 Task: Assign vinnyoffice2@gmail.com as Assignee of Child Issue ChildIssue0000000059 of Issue Issue0000000030 in Backlog  in Scrum Project Project0000000006 in Jira. Assign vinnyoffice2@gmail.com as Assignee of Child Issue ChildIssue0000000060 of Issue Issue0000000030 in Backlog  in Scrum Project Project0000000006 in Jira. Assign Issue Issue0000000021 to Sprint Sprint0000000013 in Scrum Project Project0000000005 in Jira. Assign Issue Issue0000000022 to Sprint Sprint0000000013 in Scrum Project Project0000000005 in Jira. Assign Issue Issue0000000023 to Sprint Sprint0000000014 in Scrum Project Project0000000005 in Jira
Action: Mouse moved to (457, 588)
Screenshot: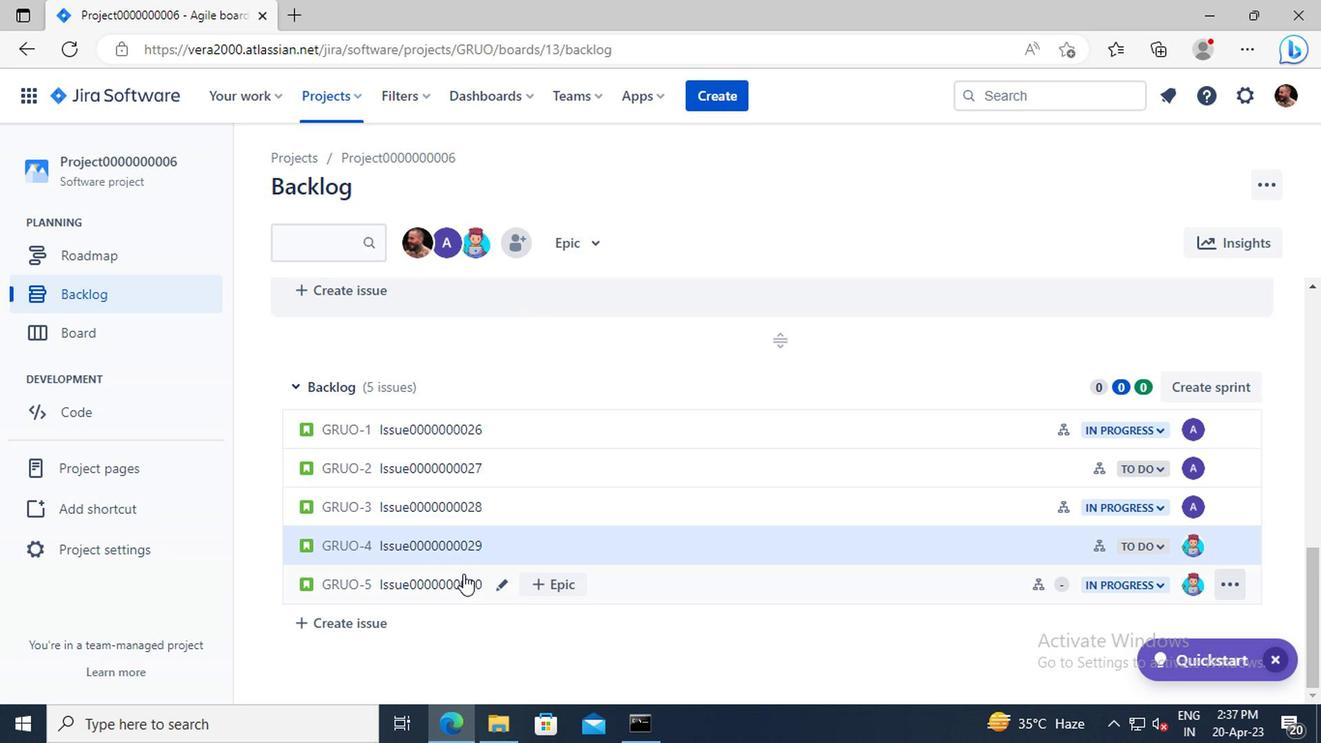 
Action: Mouse pressed left at (457, 588)
Screenshot: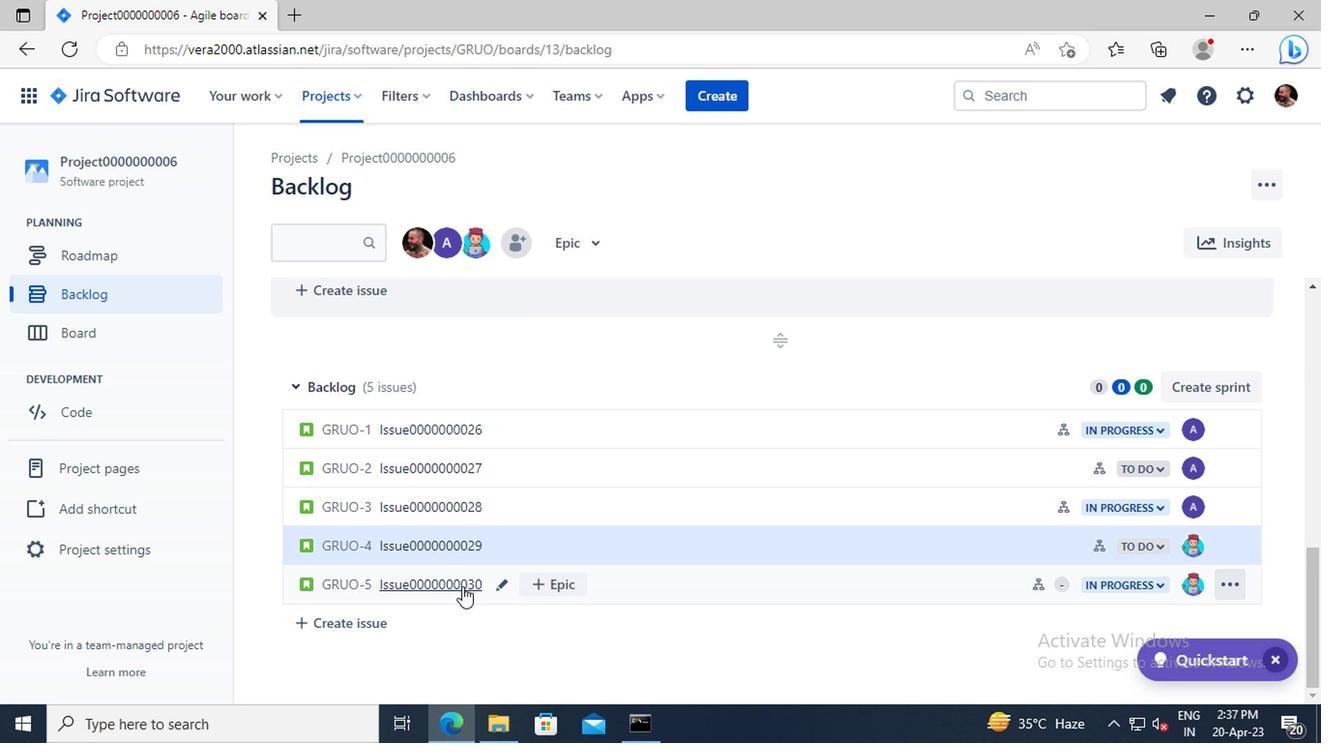 
Action: Mouse moved to (1113, 476)
Screenshot: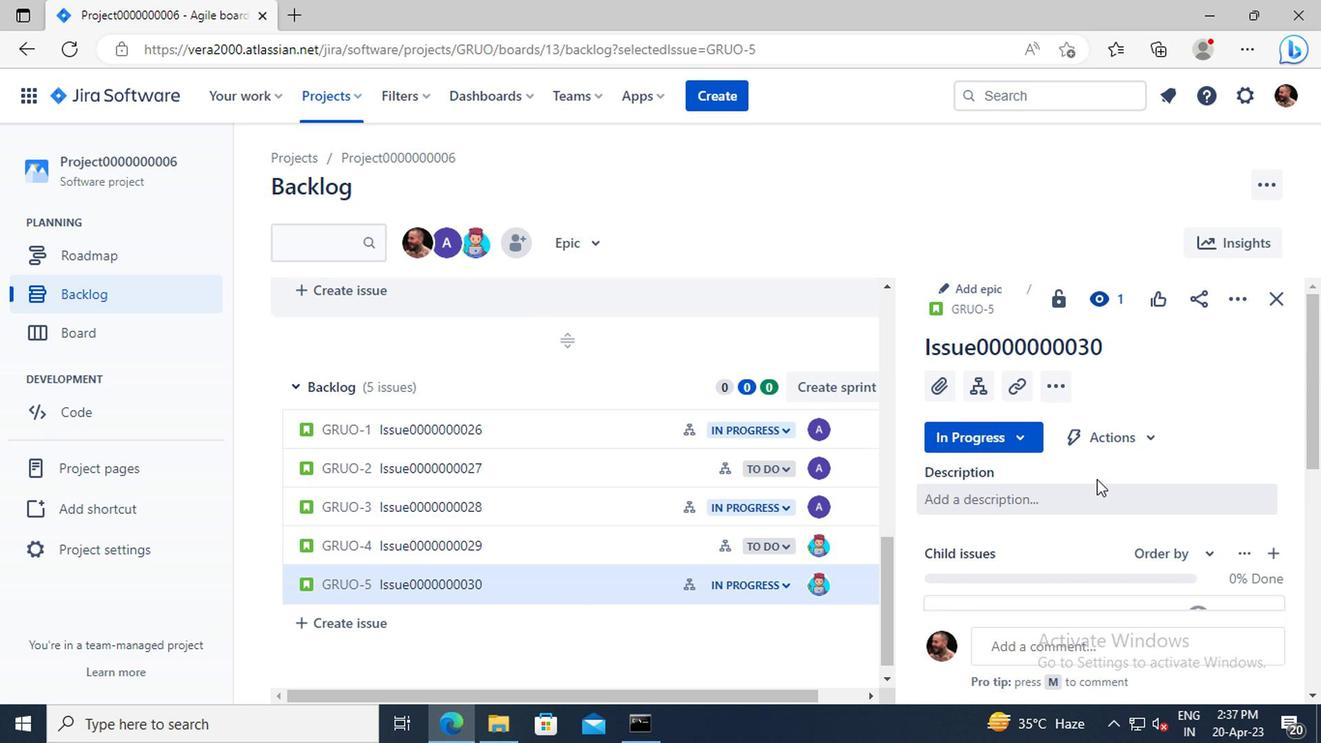 
Action: Mouse scrolled (1113, 475) with delta (0, 0)
Screenshot: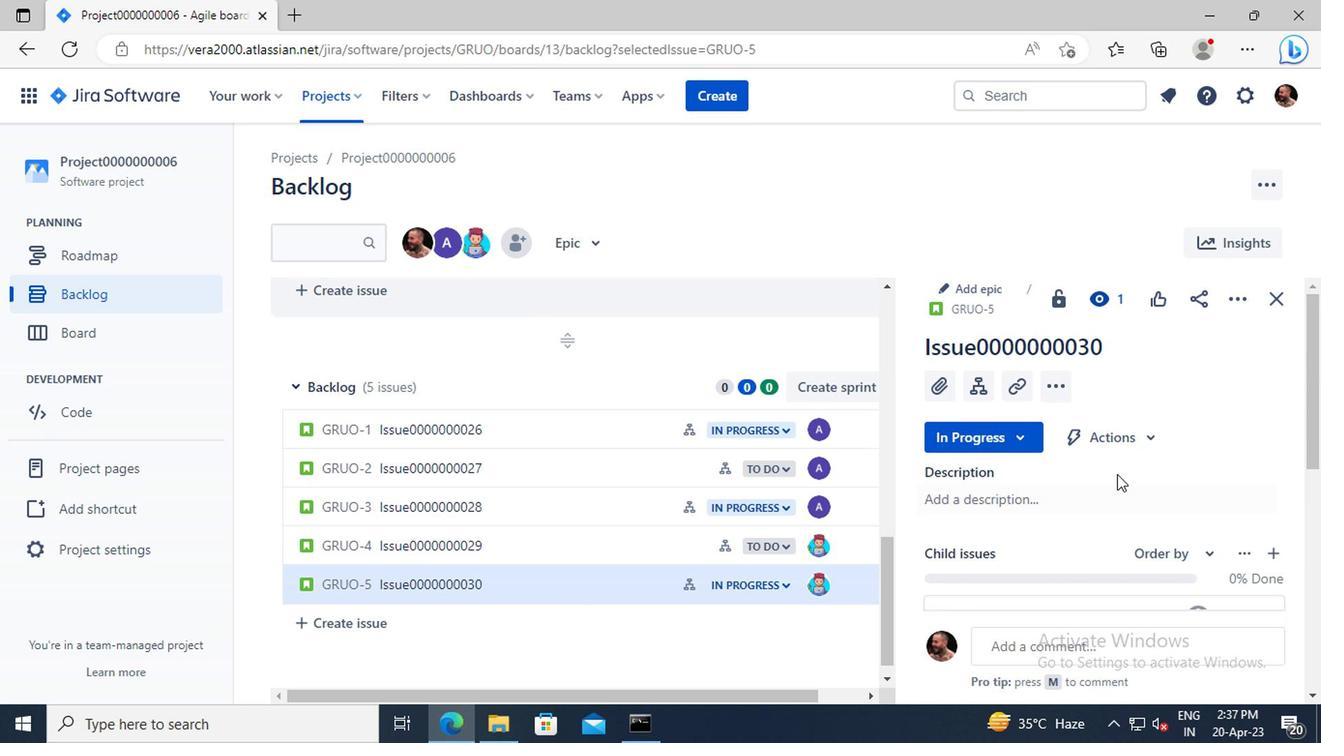 
Action: Mouse scrolled (1113, 475) with delta (0, 0)
Screenshot: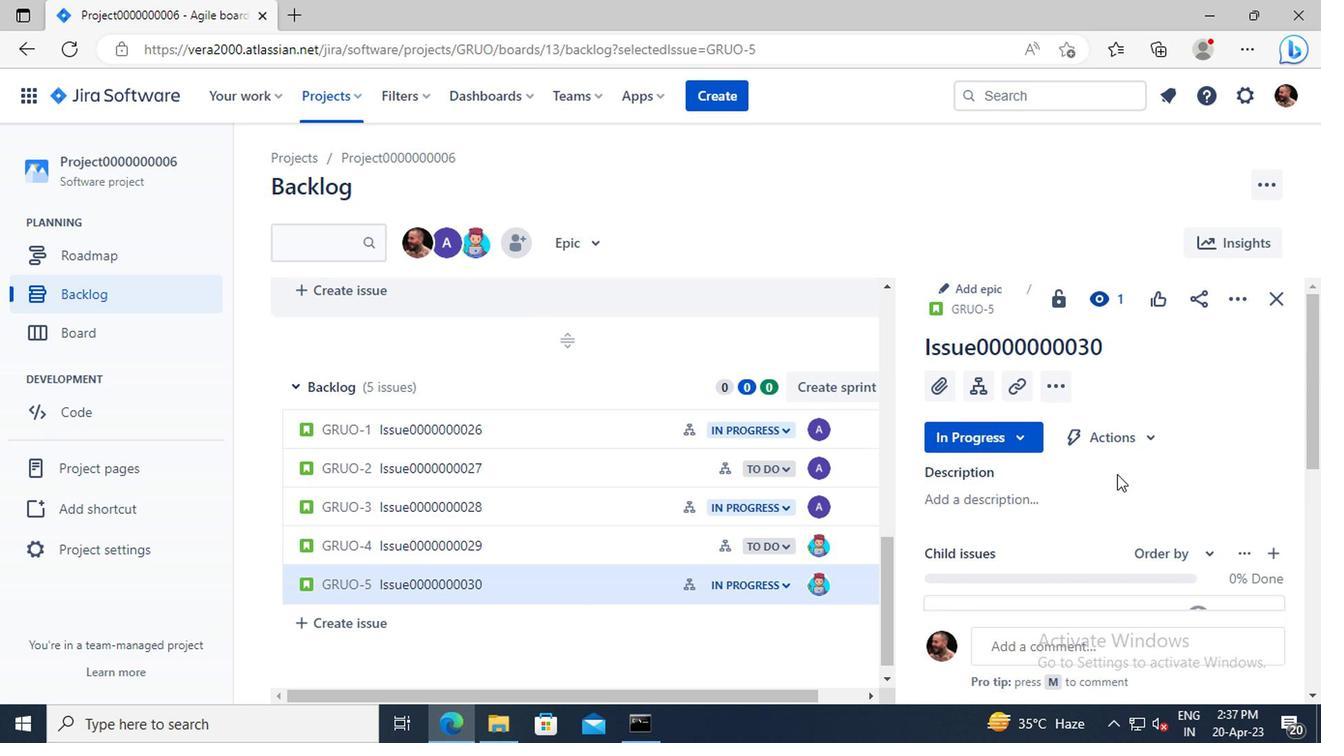 
Action: Mouse moved to (1189, 496)
Screenshot: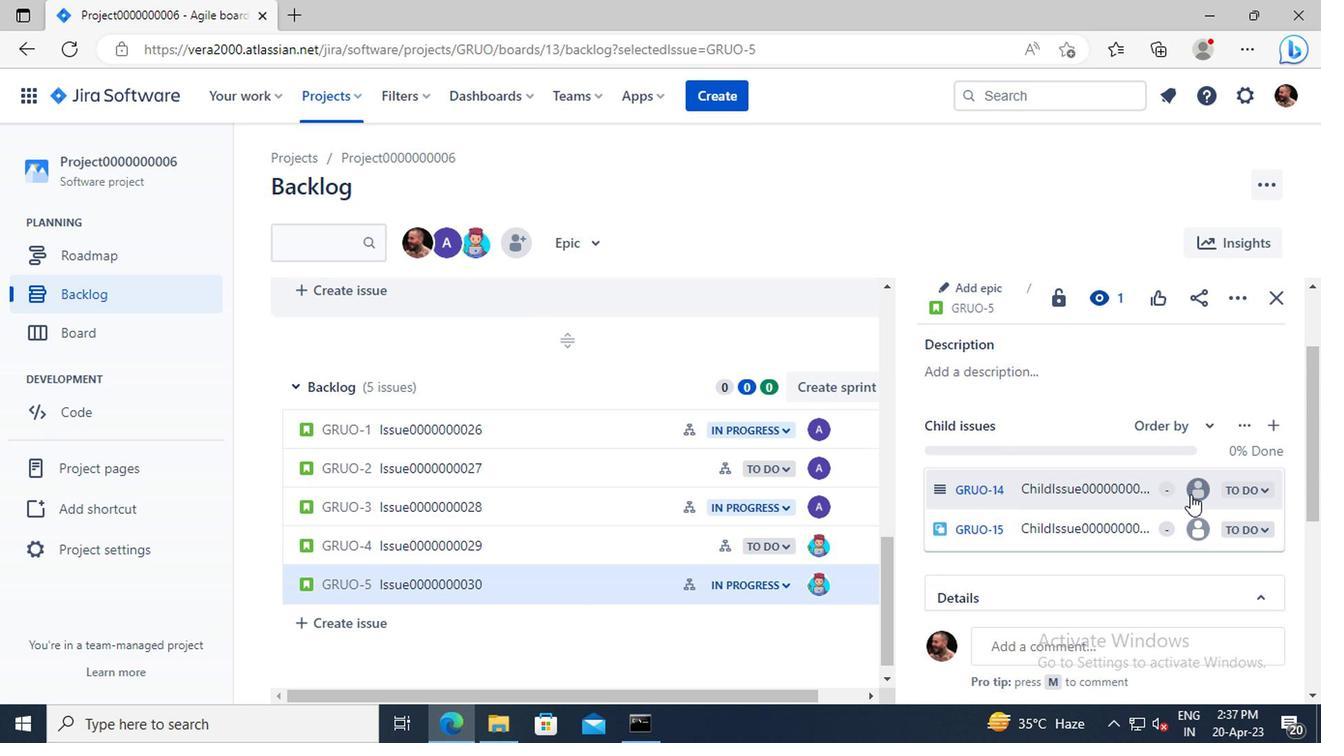 
Action: Mouse pressed left at (1189, 496)
Screenshot: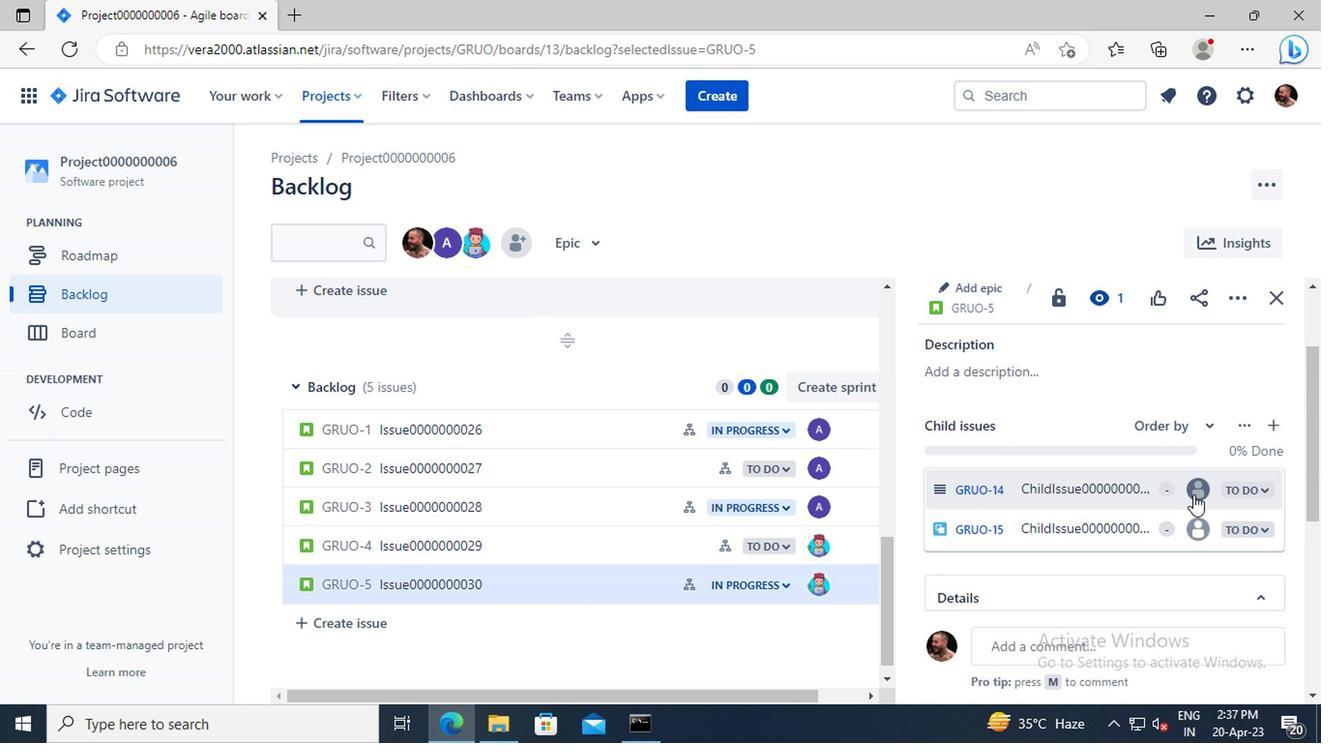 
Action: Mouse moved to (1187, 497)
Screenshot: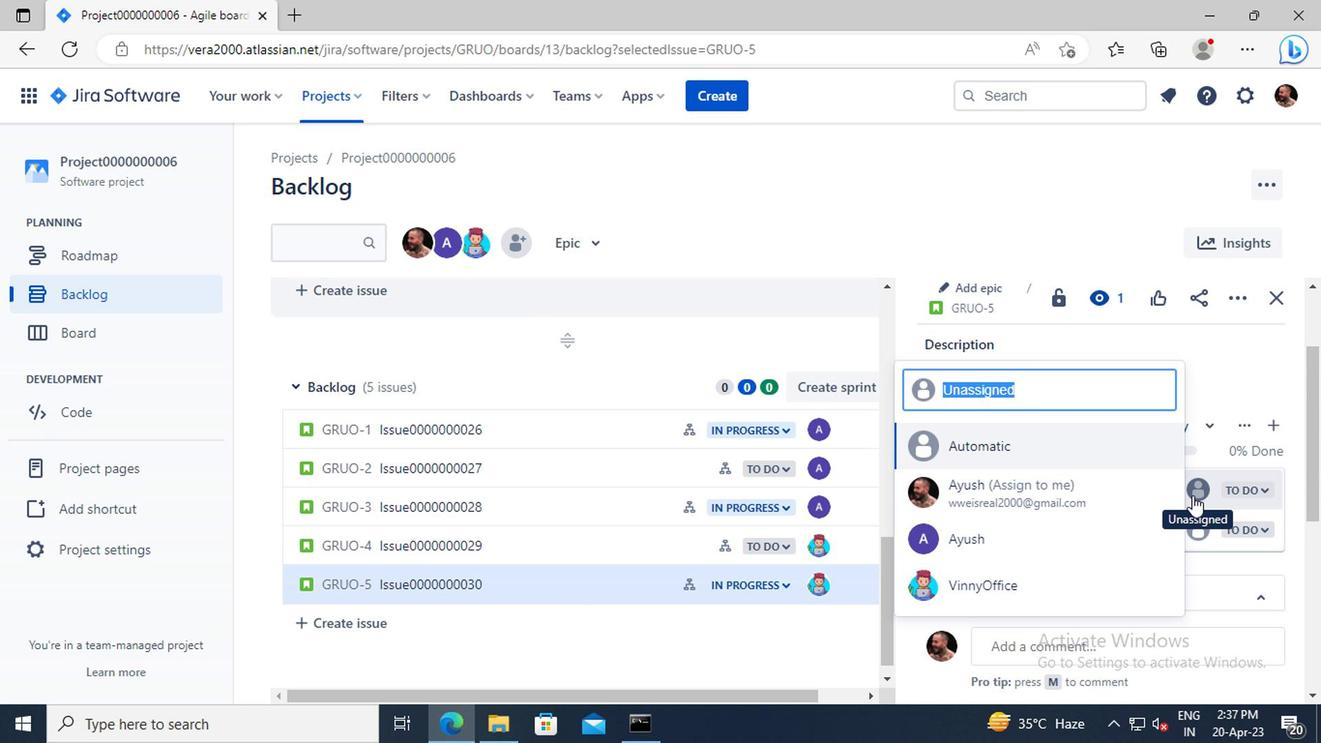 
Action: Key pressed v
Screenshot: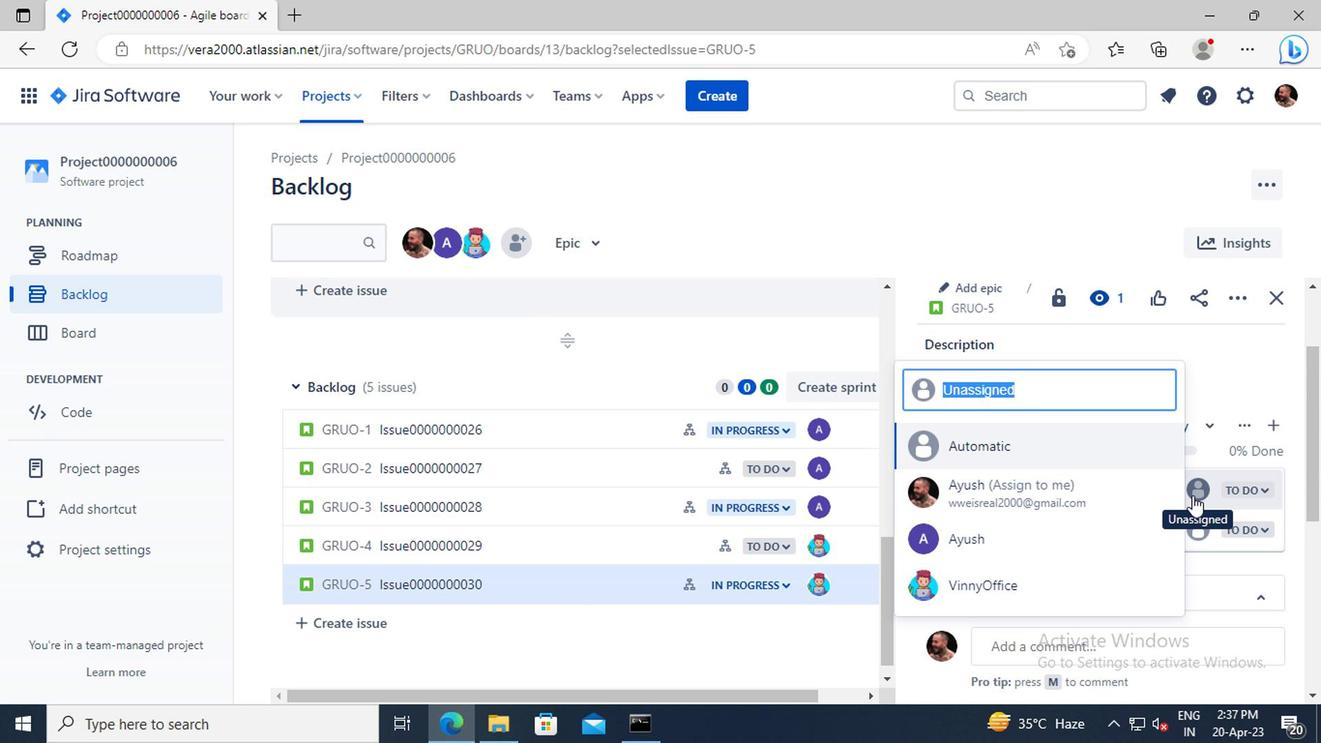 
Action: Mouse moved to (1186, 499)
Screenshot: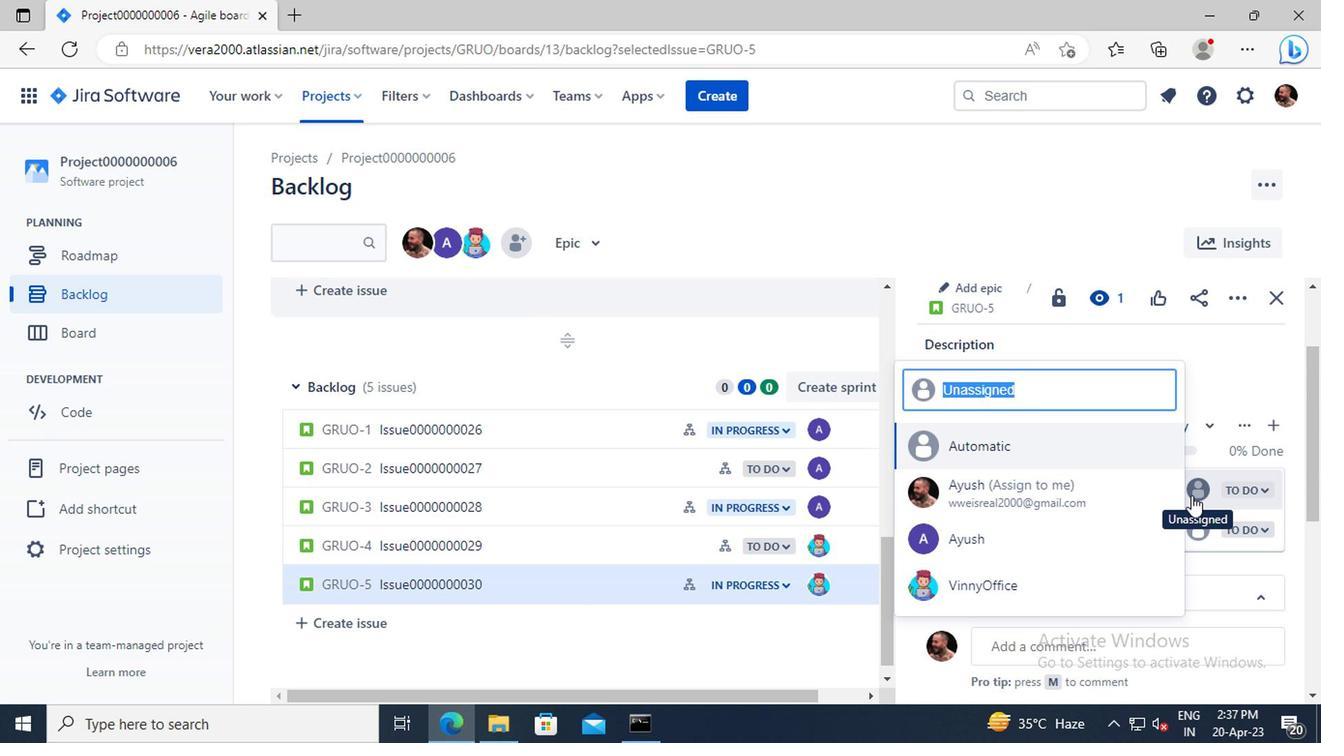 
Action: Key pressed i
Screenshot: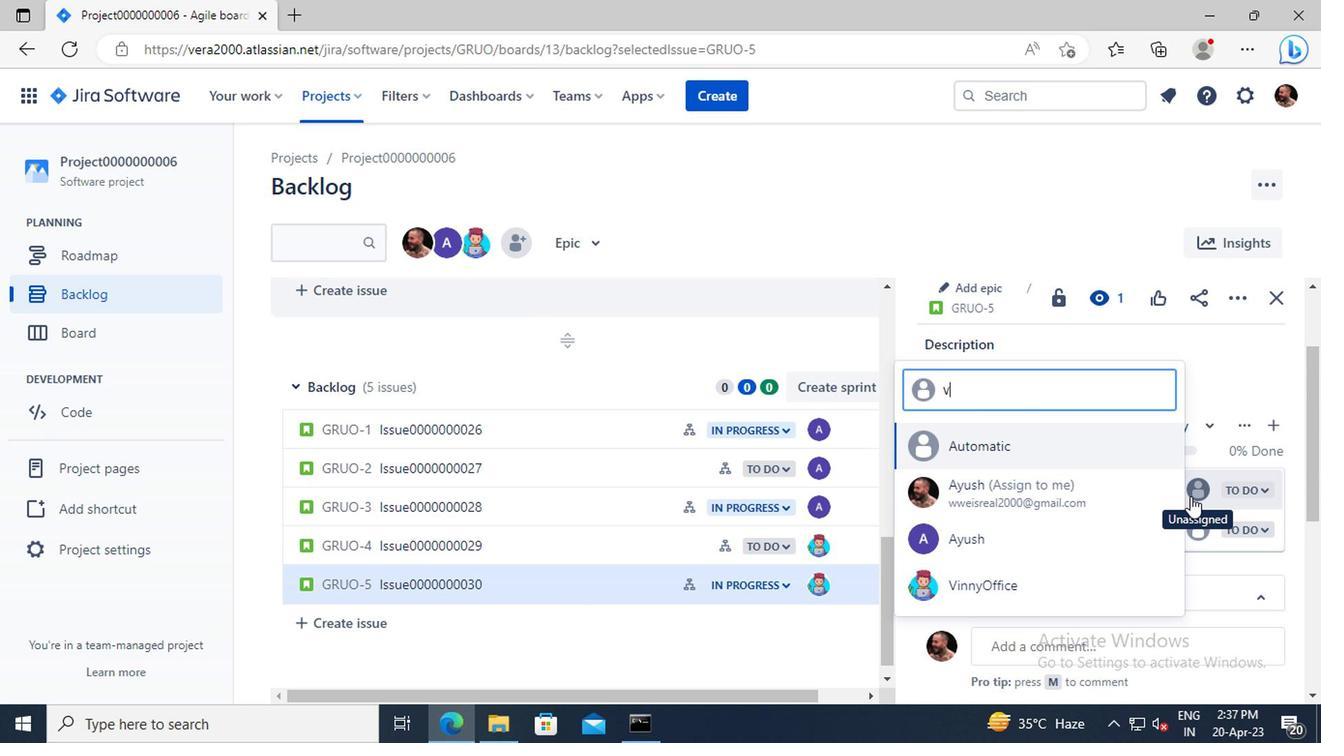 
Action: Mouse moved to (1185, 499)
Screenshot: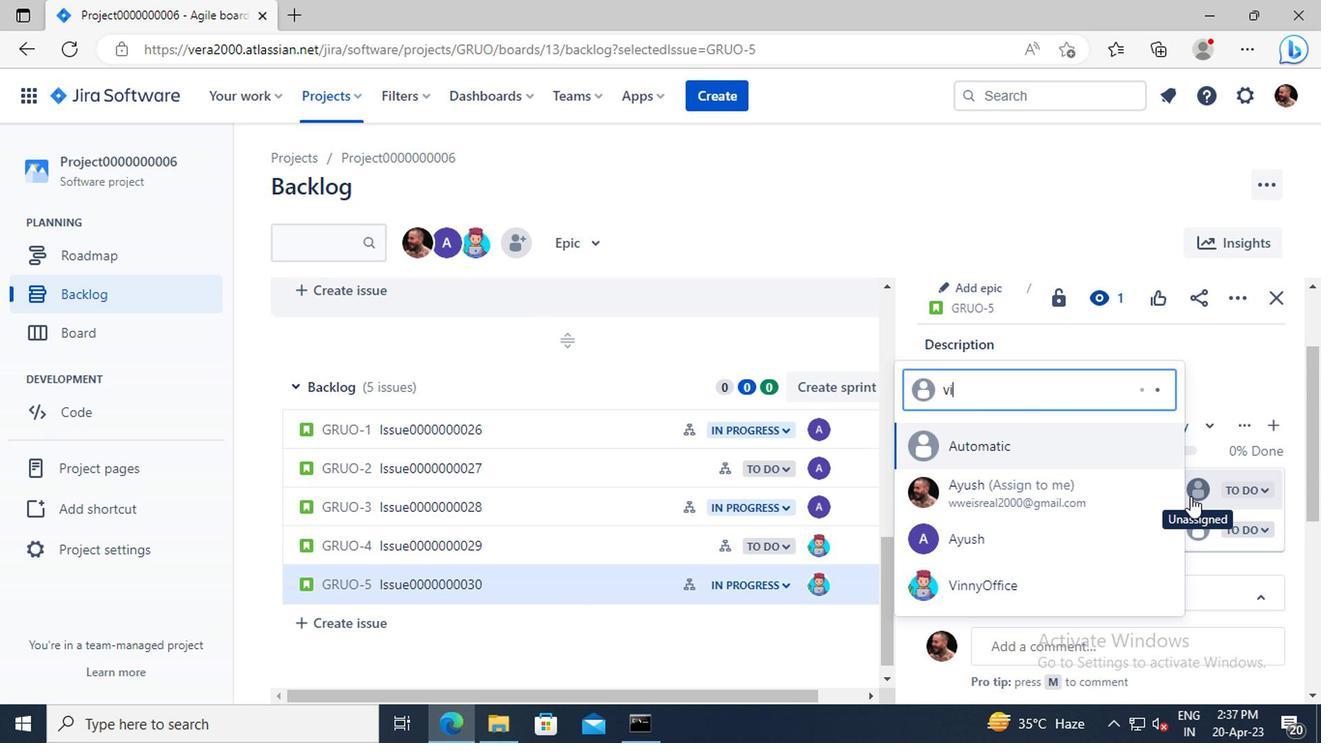
Action: Key pressed nny
Screenshot: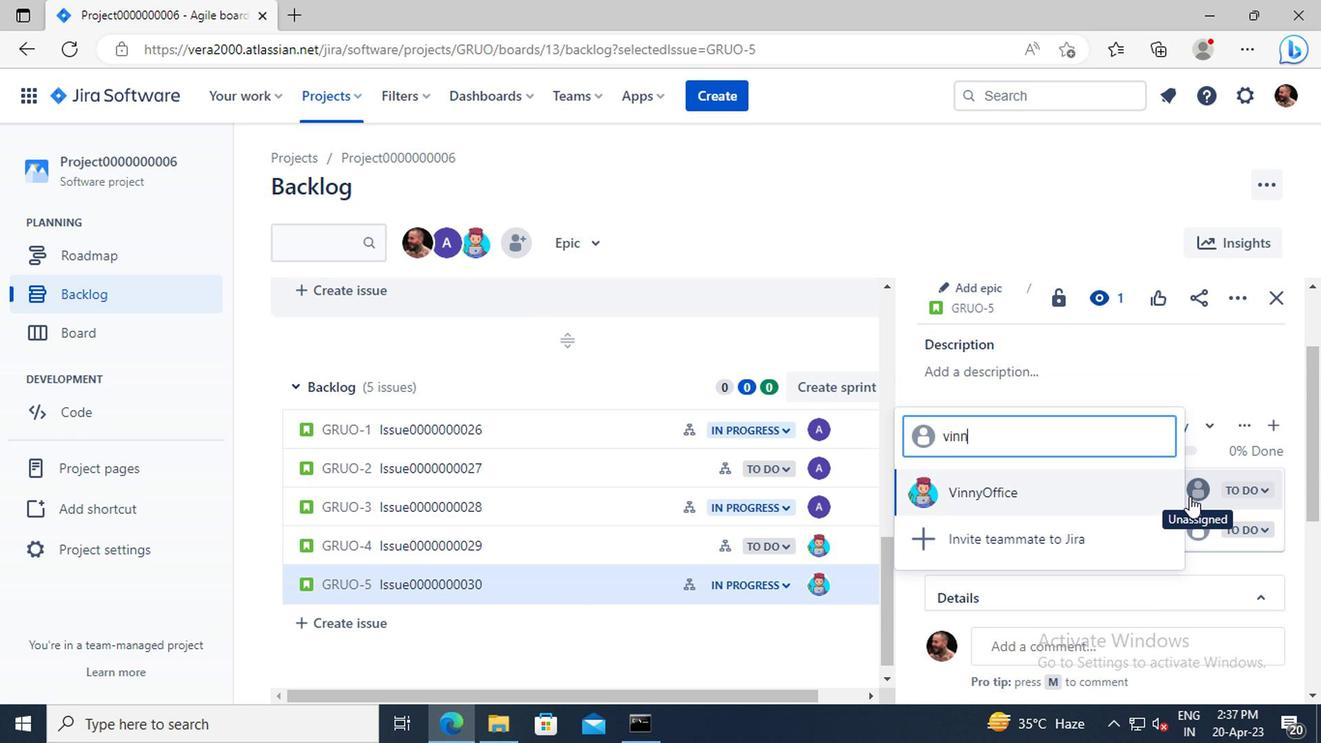 
Action: Mouse moved to (1008, 496)
Screenshot: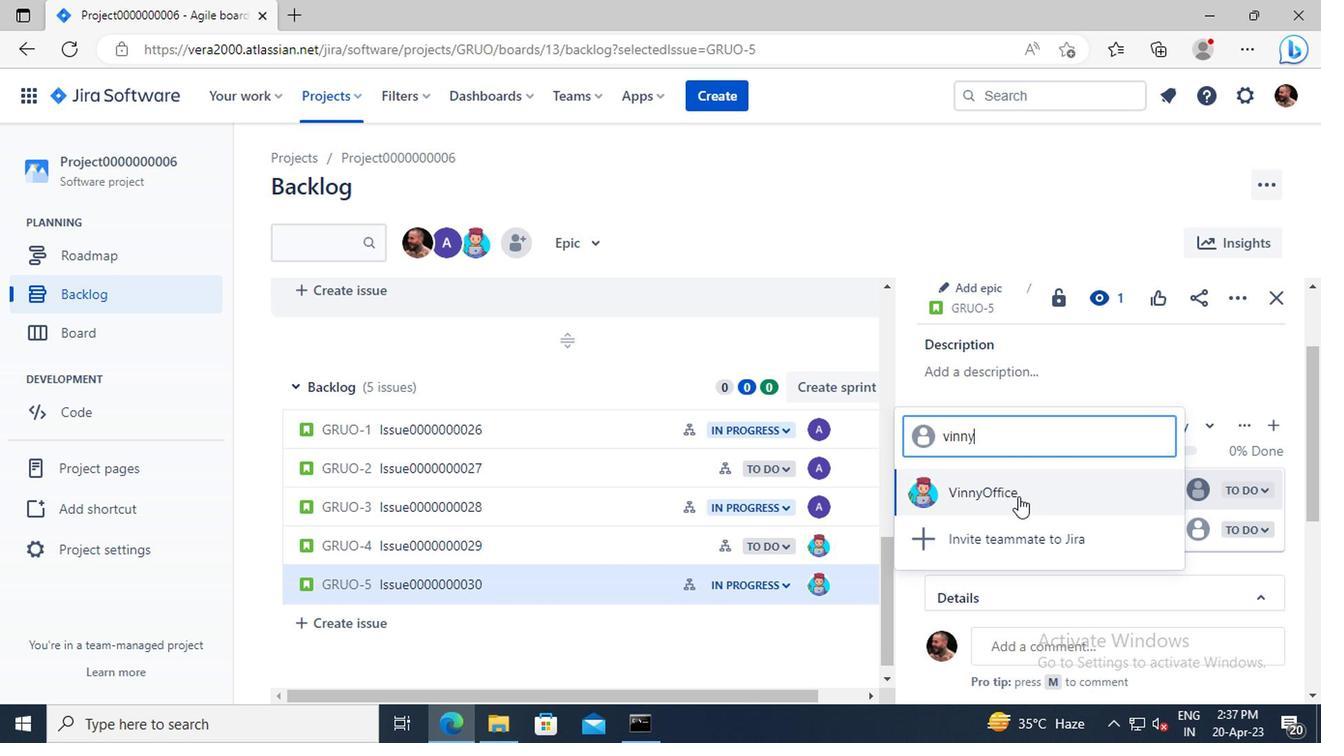 
Action: Mouse pressed left at (1008, 496)
Screenshot: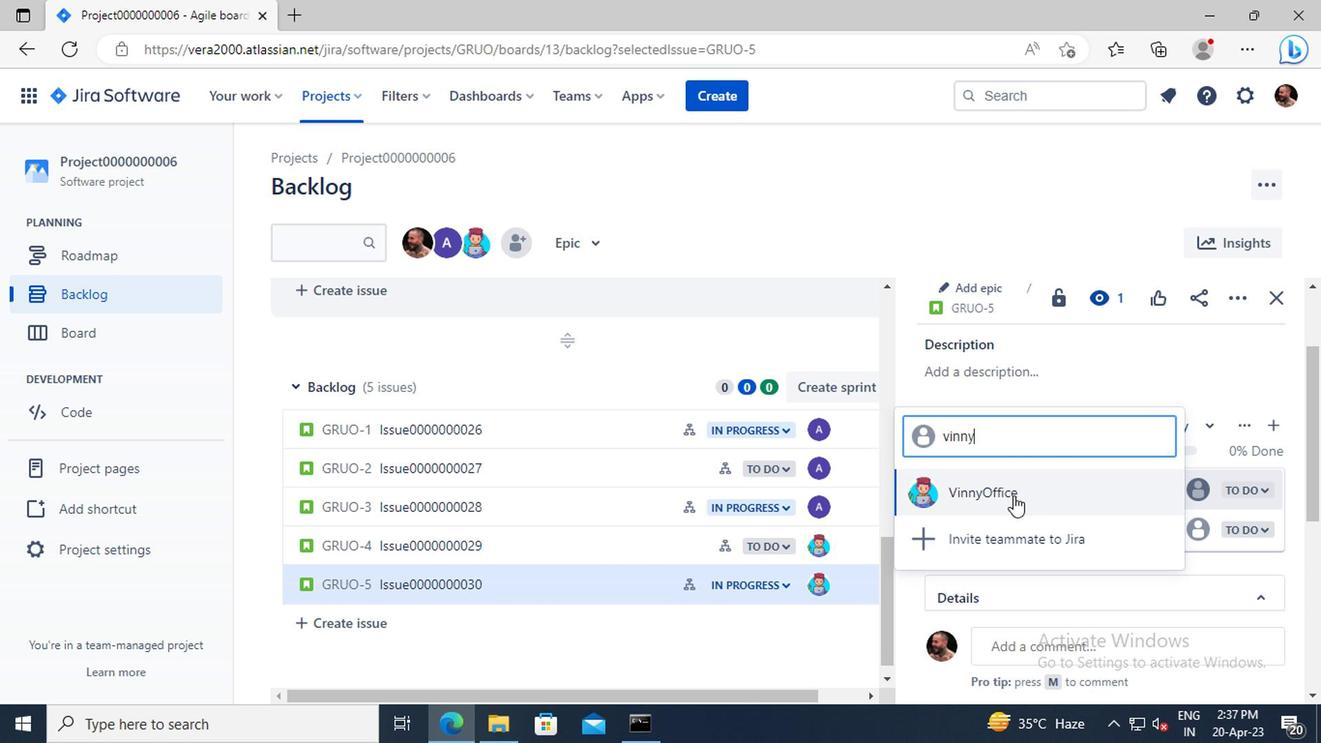 
Action: Mouse moved to (1192, 530)
Screenshot: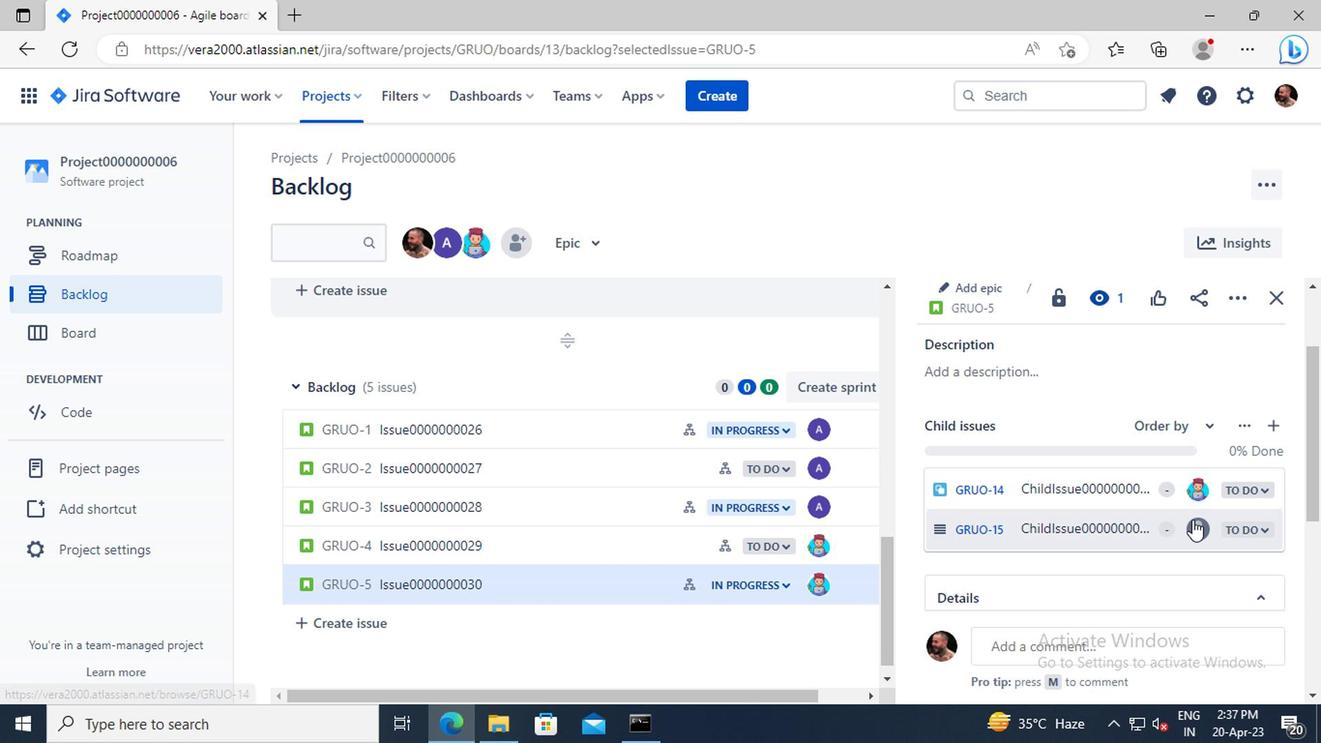 
Action: Mouse pressed left at (1192, 530)
Screenshot: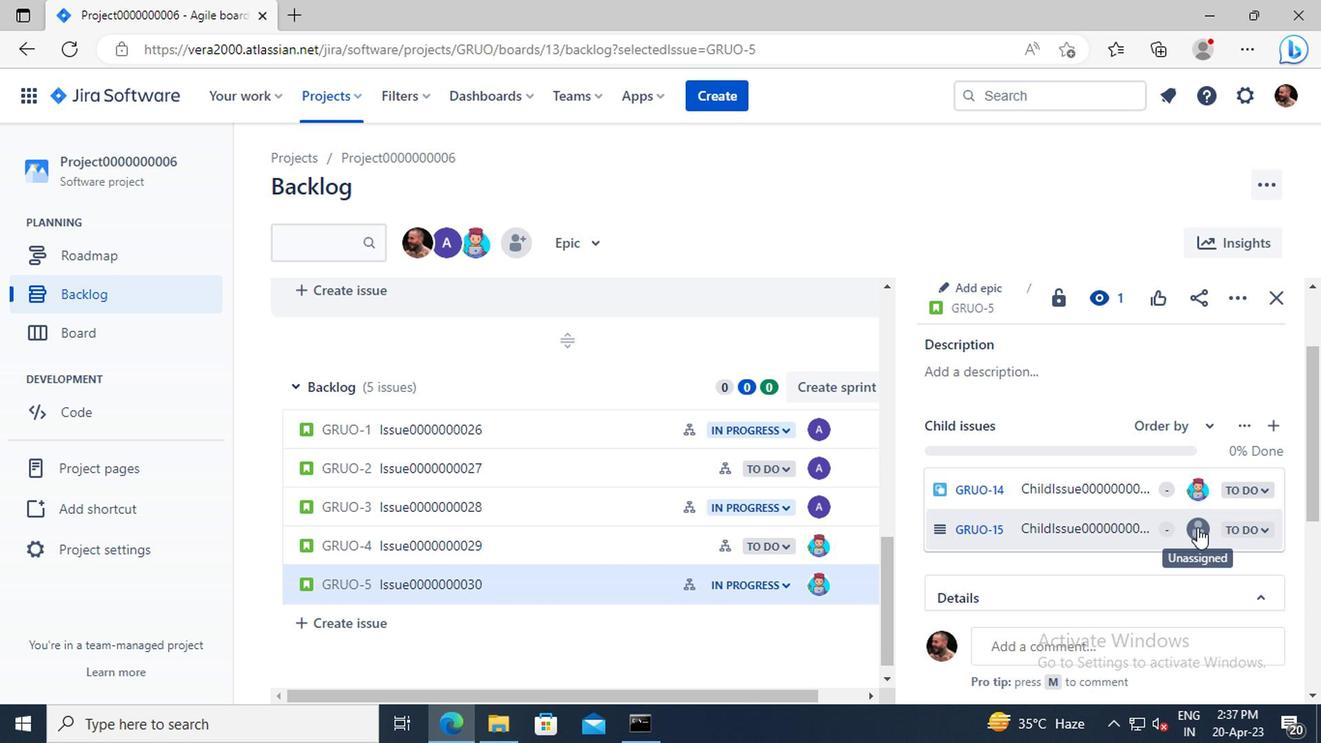 
Action: Key pressed vinny
Screenshot: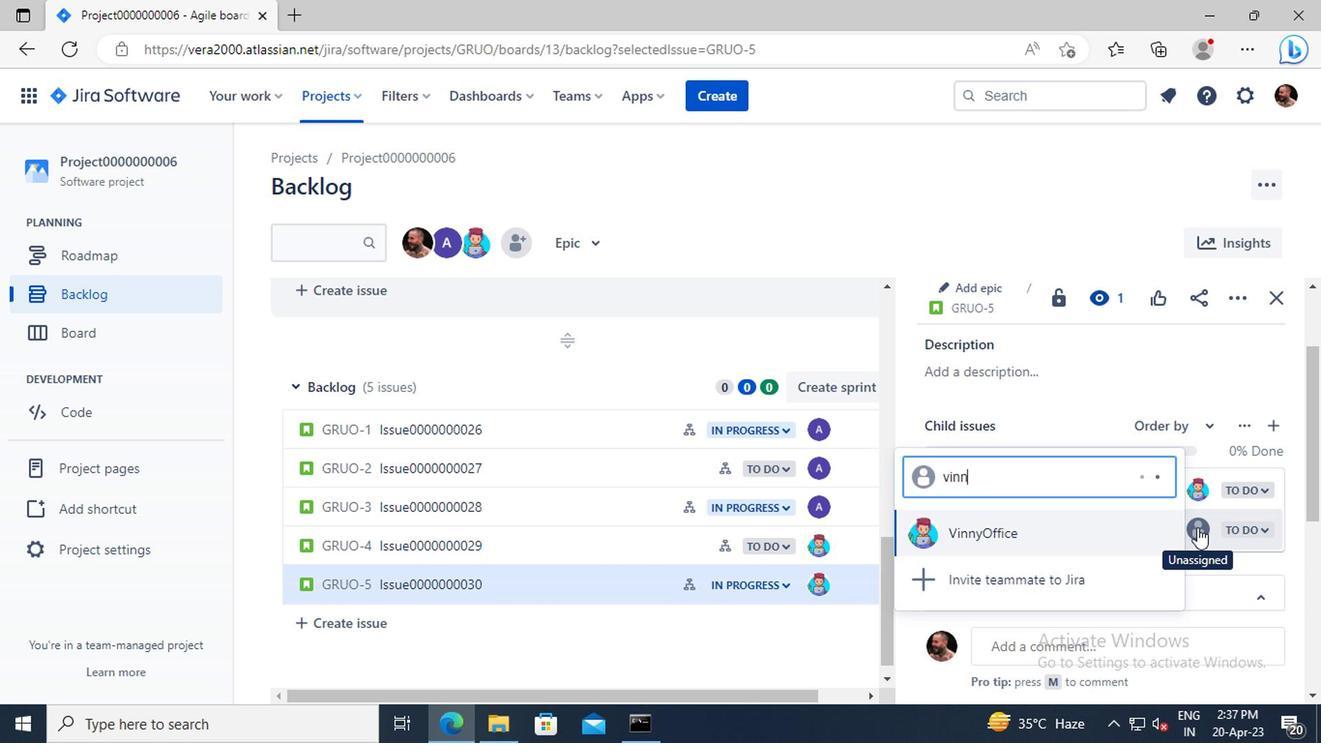 
Action: Mouse moved to (1029, 534)
Screenshot: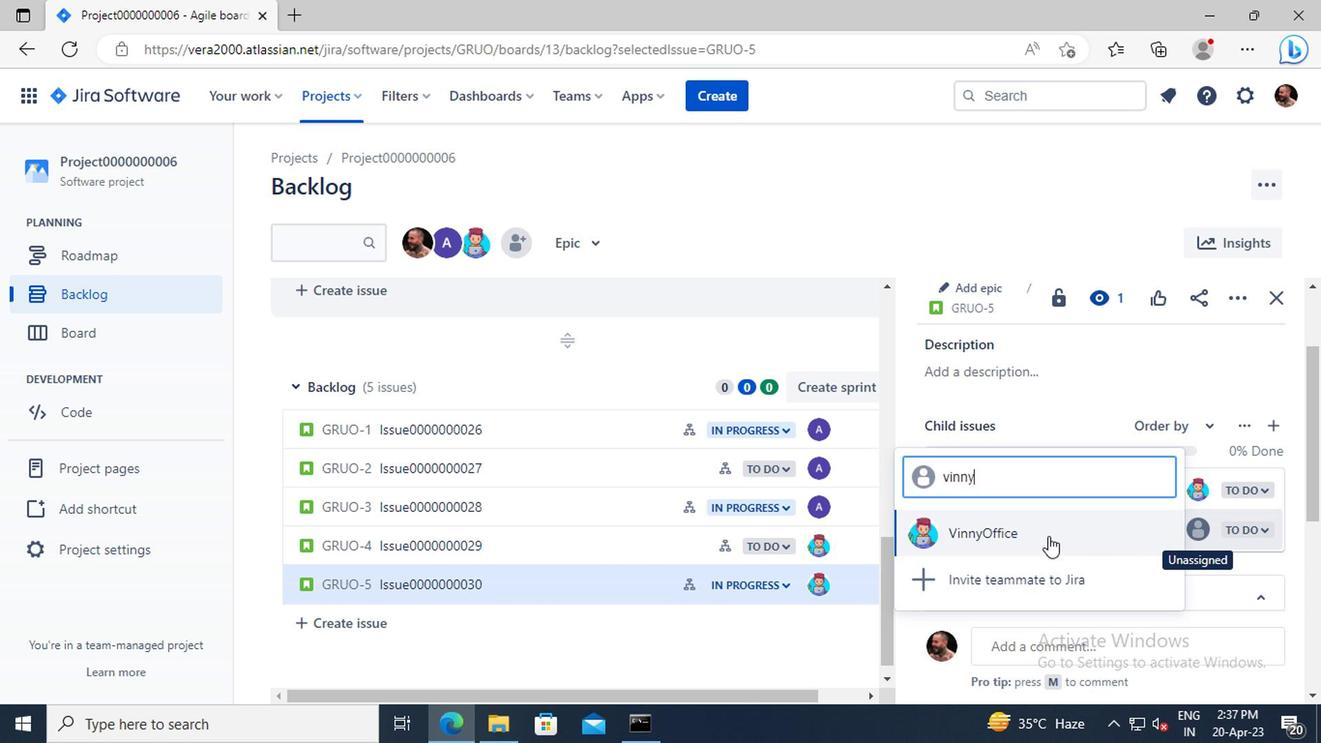 
Action: Mouse pressed left at (1029, 534)
Screenshot: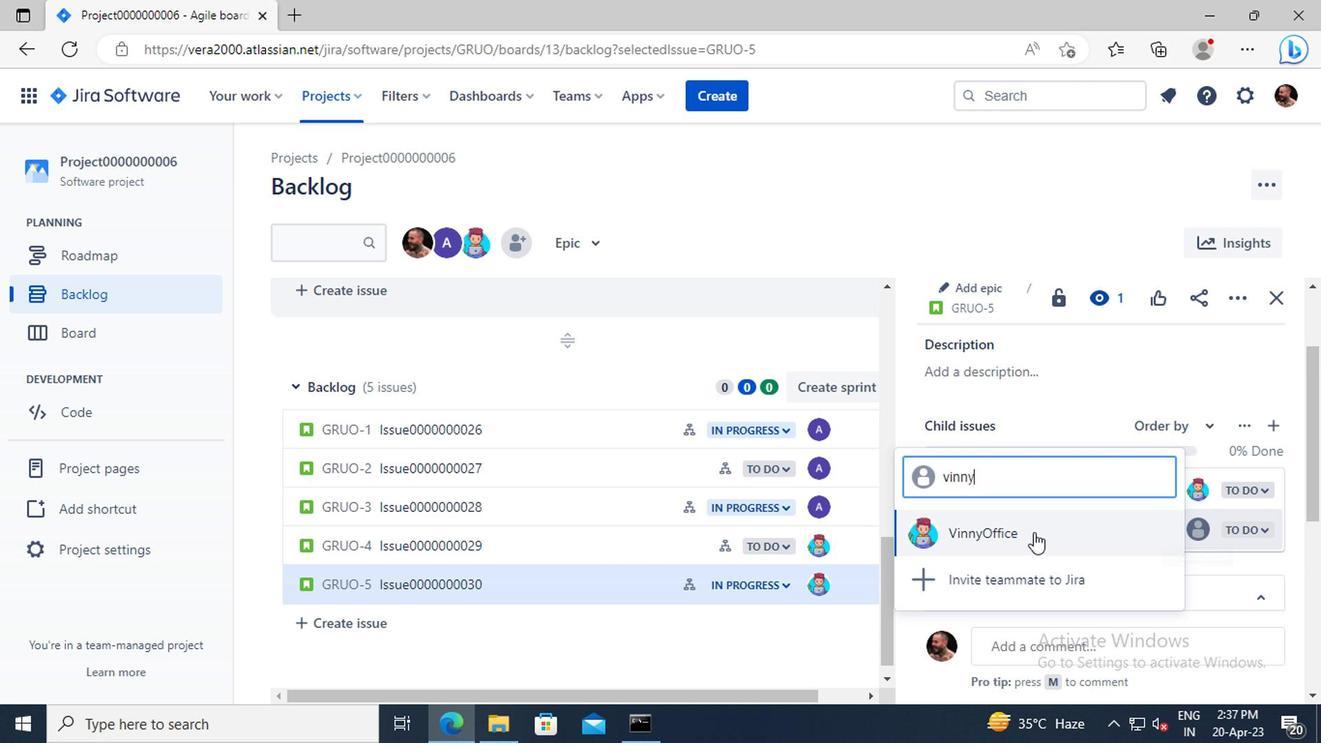 
Action: Mouse moved to (342, 103)
Screenshot: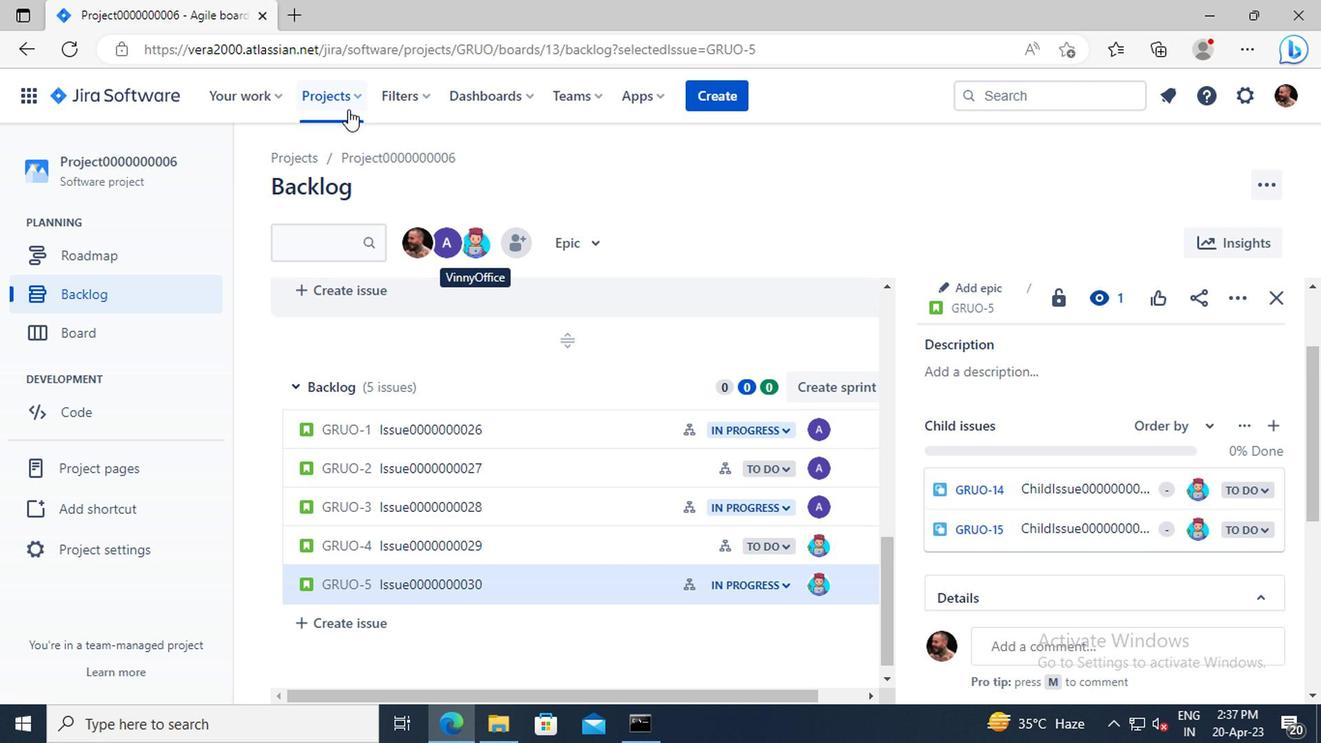 
Action: Mouse pressed left at (342, 103)
Screenshot: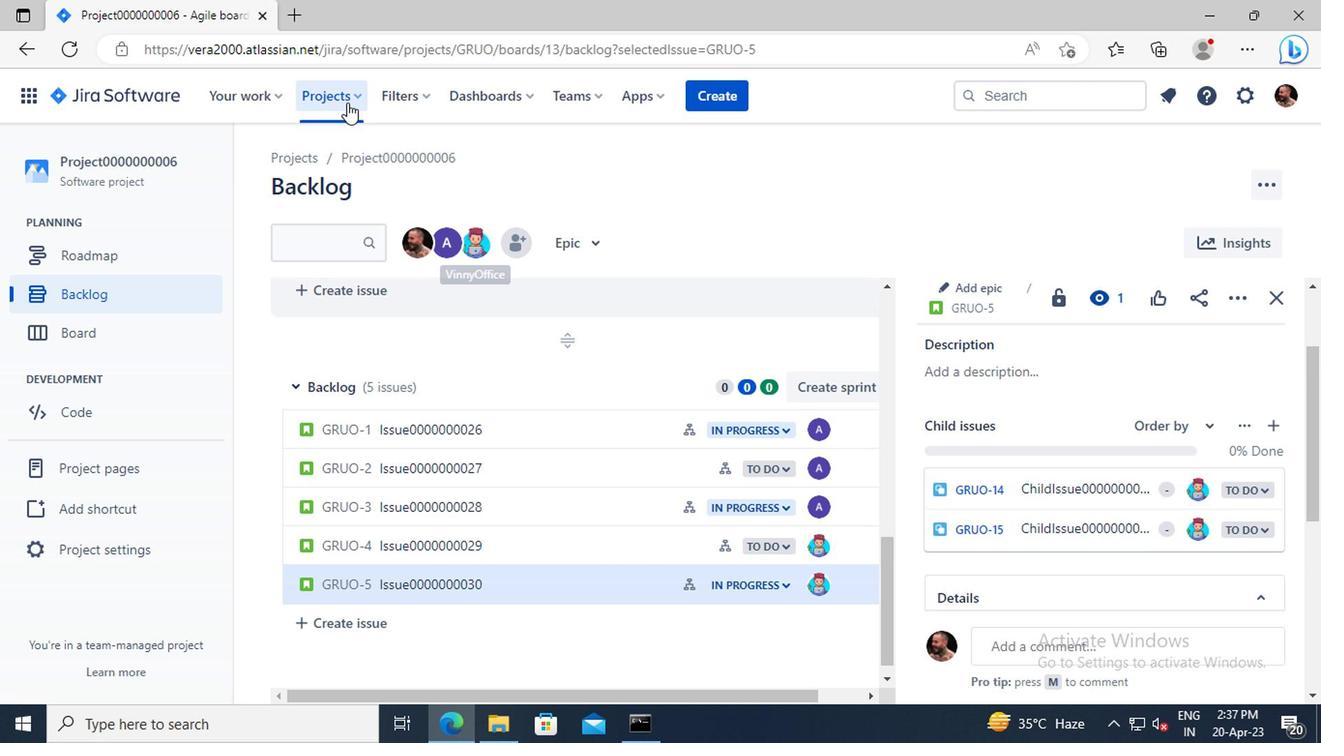 
Action: Mouse moved to (393, 231)
Screenshot: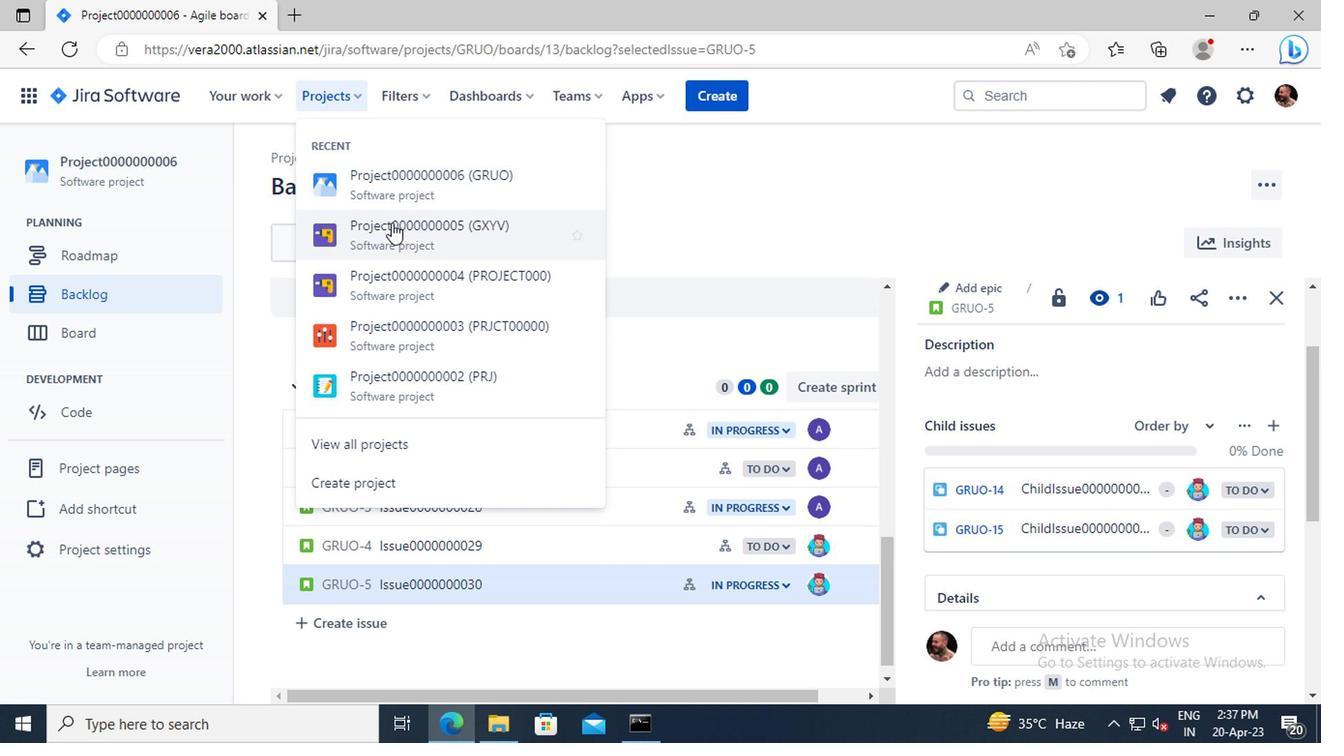 
Action: Mouse pressed left at (393, 231)
Screenshot: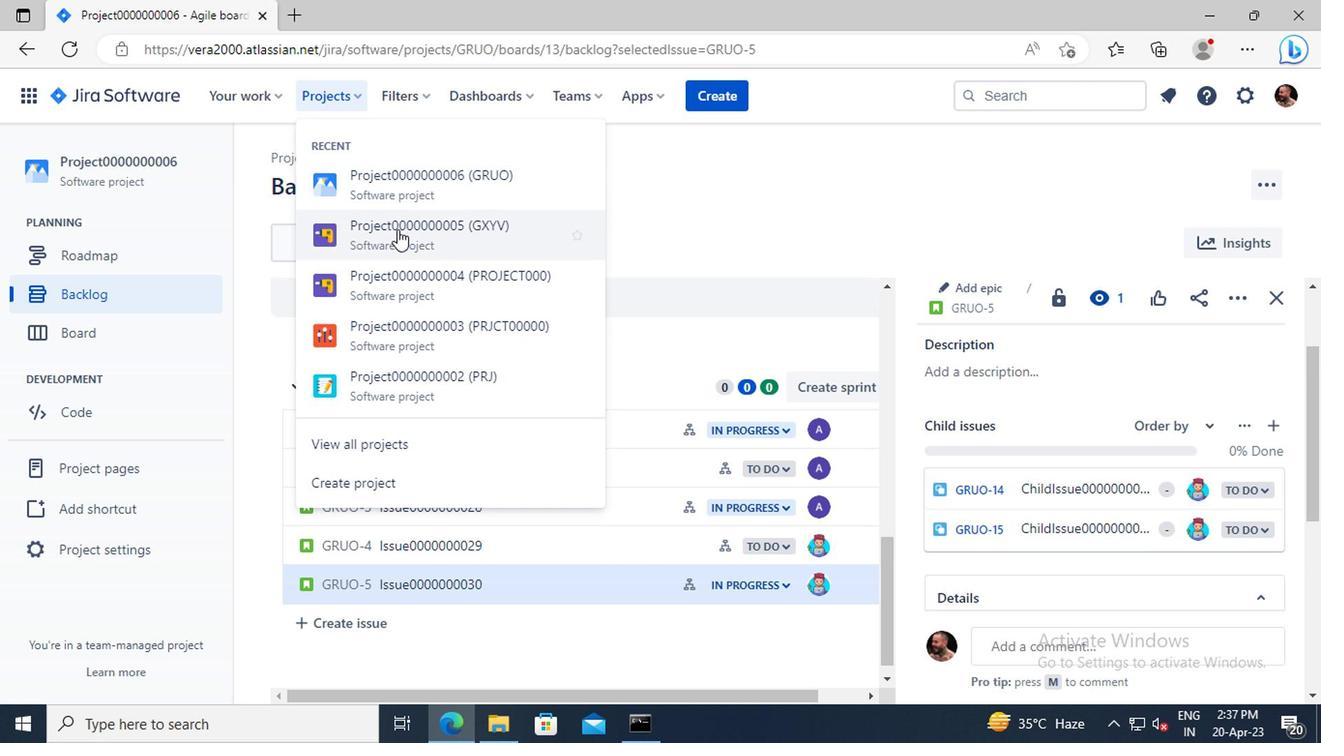 
Action: Mouse moved to (134, 294)
Screenshot: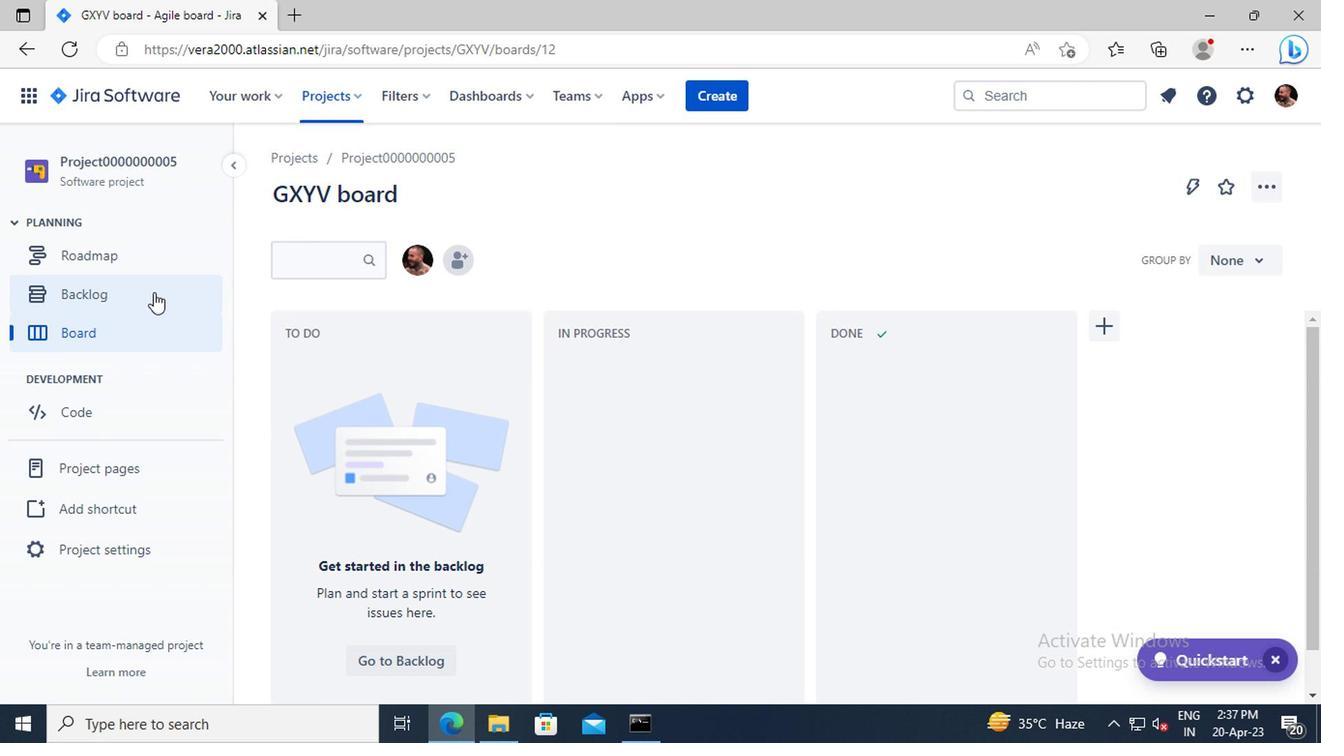 
Action: Mouse pressed left at (134, 294)
Screenshot: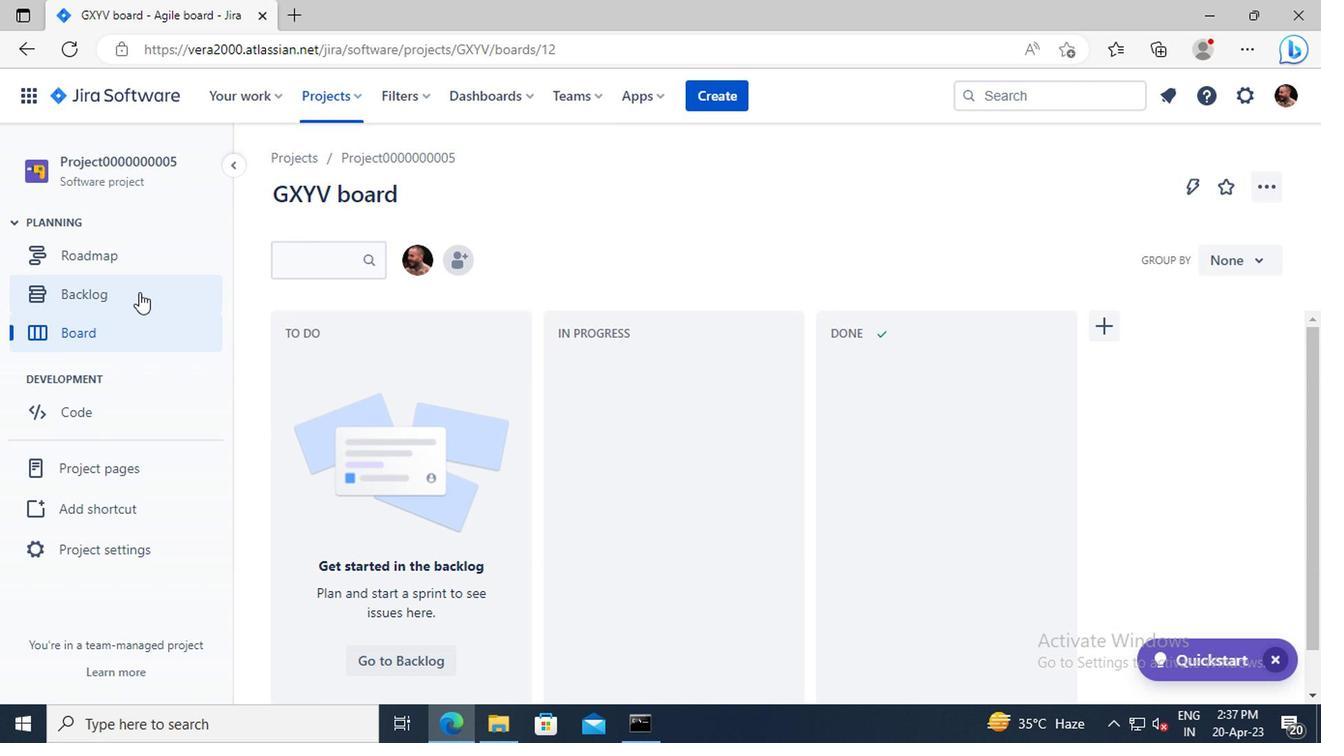 
Action: Mouse moved to (576, 285)
Screenshot: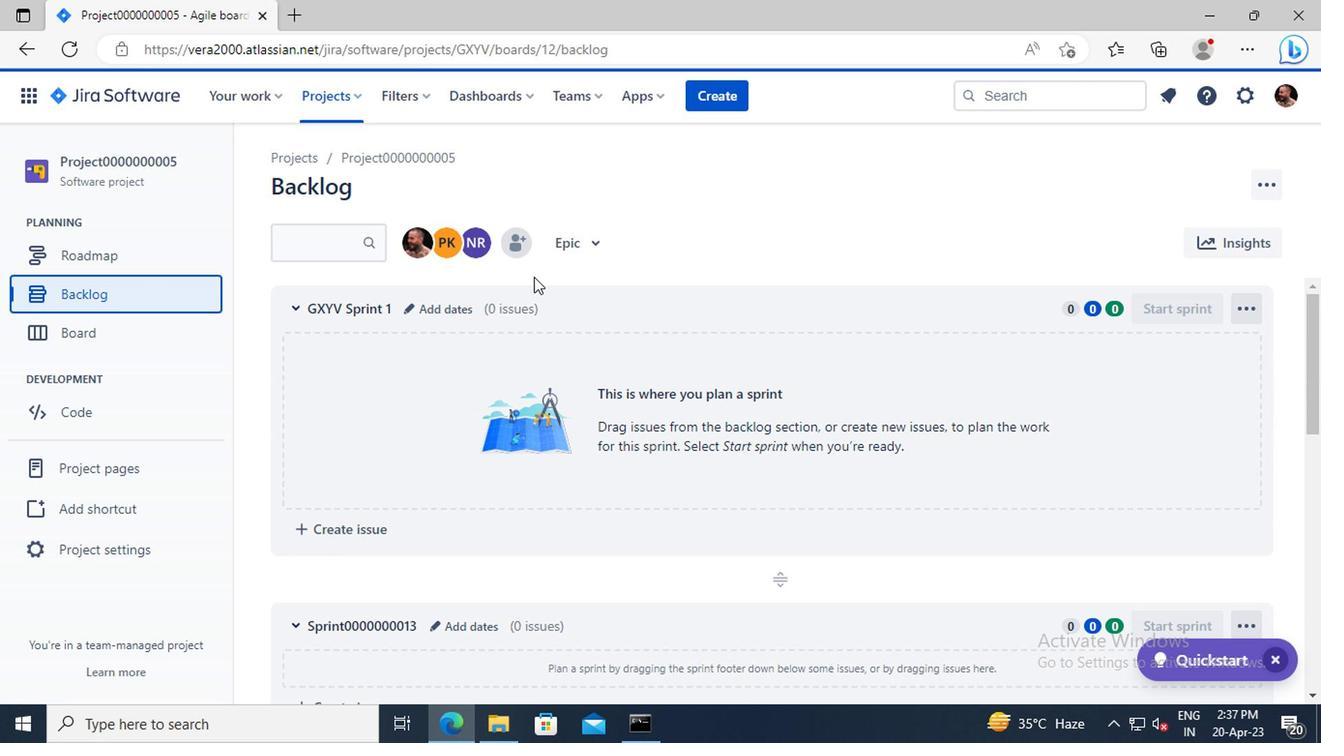 
Action: Mouse scrolled (576, 284) with delta (0, 0)
Screenshot: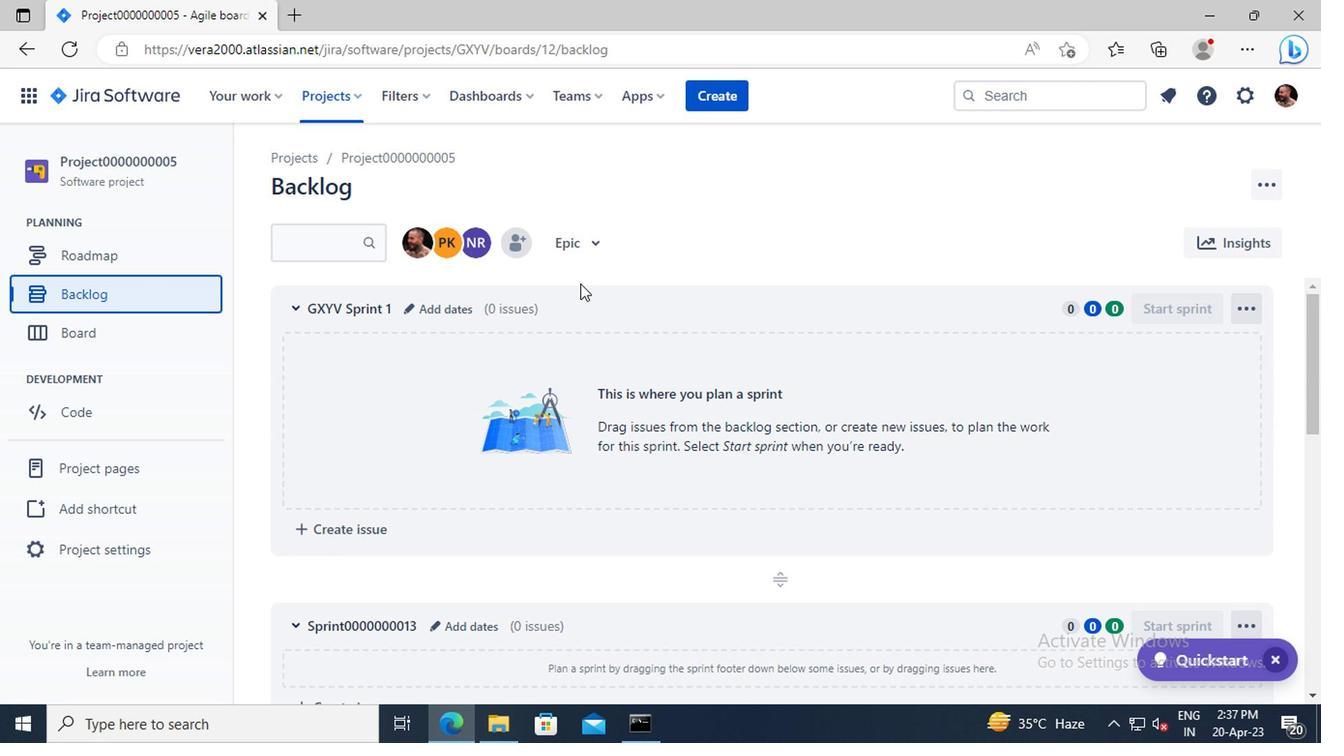 
Action: Mouse scrolled (576, 284) with delta (0, 0)
Screenshot: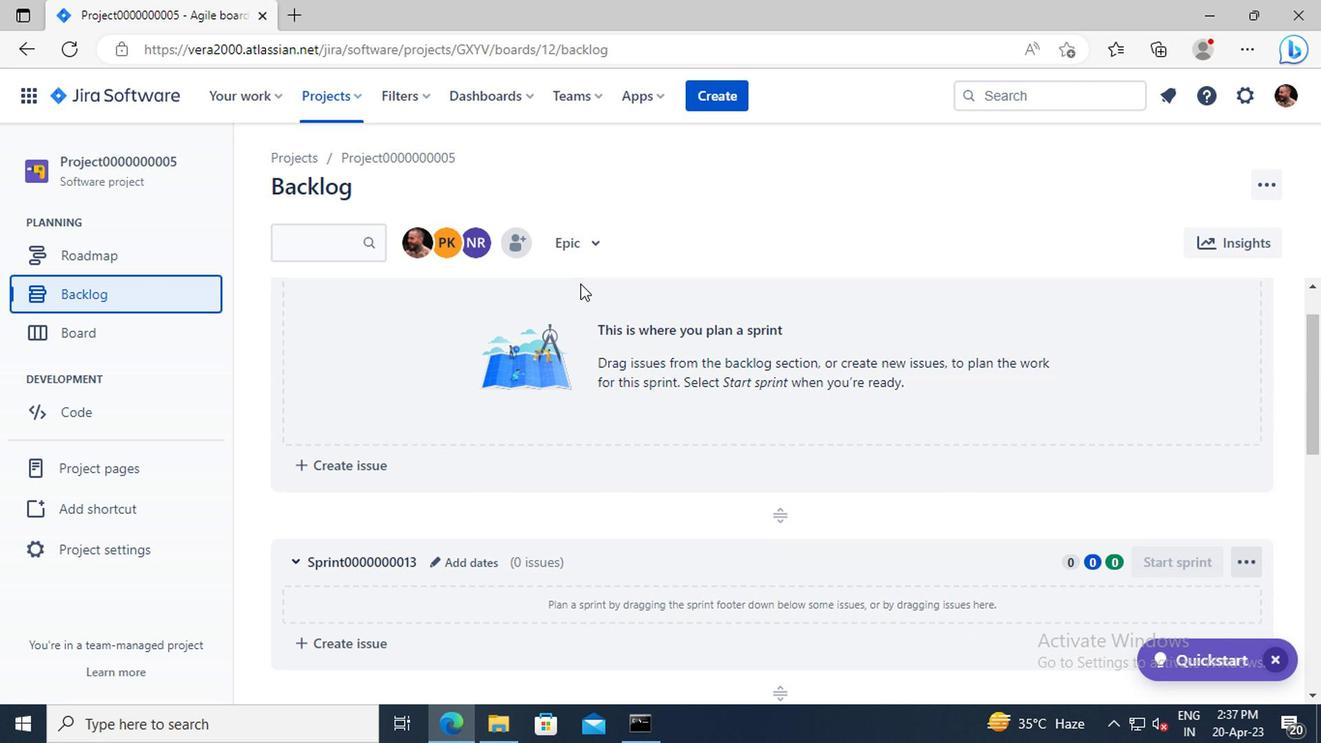 
Action: Mouse scrolled (576, 284) with delta (0, 0)
Screenshot: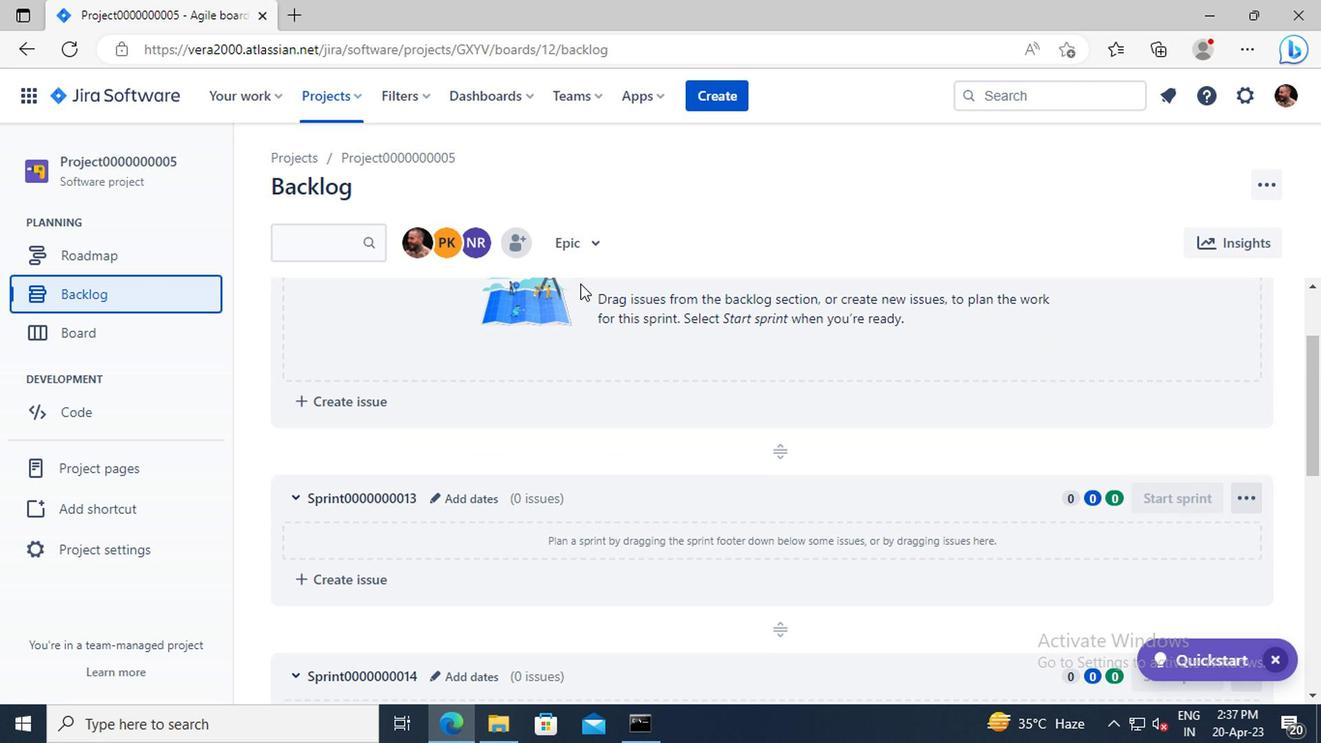 
Action: Mouse scrolled (576, 284) with delta (0, 0)
Screenshot: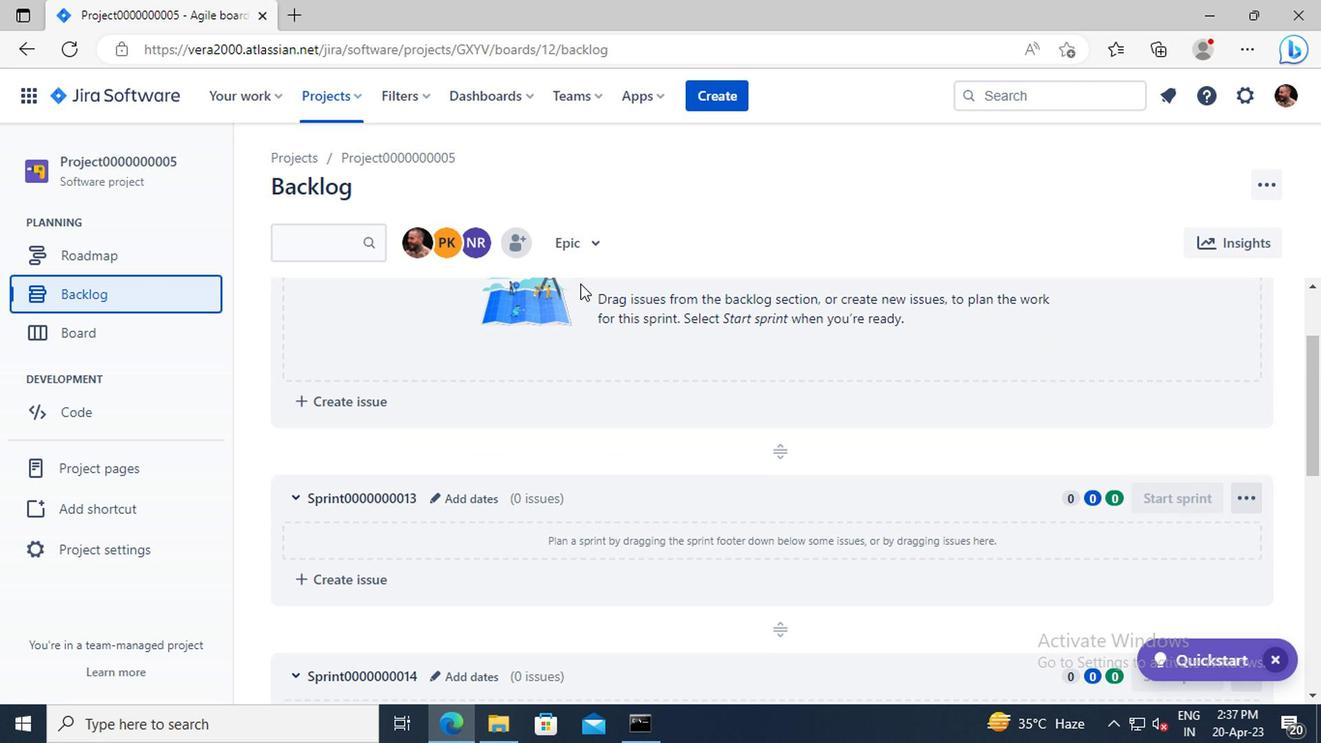 
Action: Mouse scrolled (576, 284) with delta (0, 0)
Screenshot: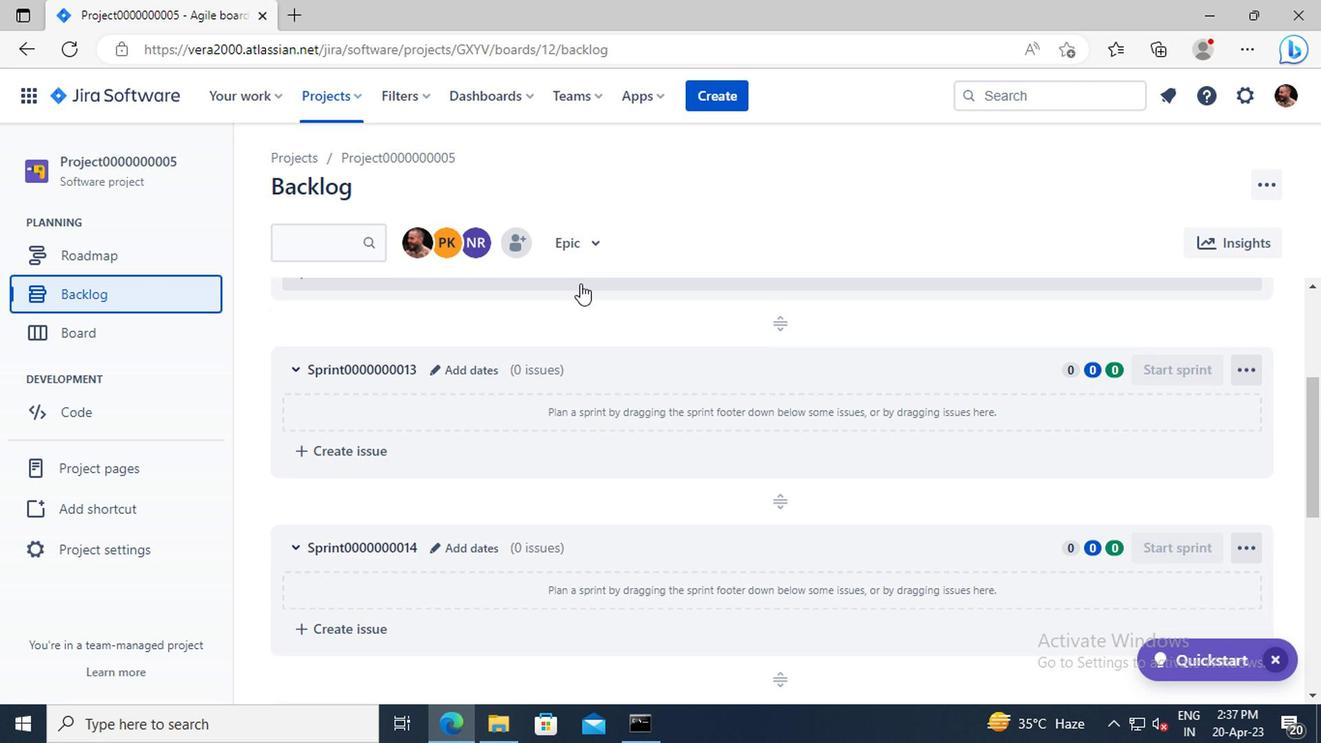 
Action: Mouse scrolled (576, 284) with delta (0, 0)
Screenshot: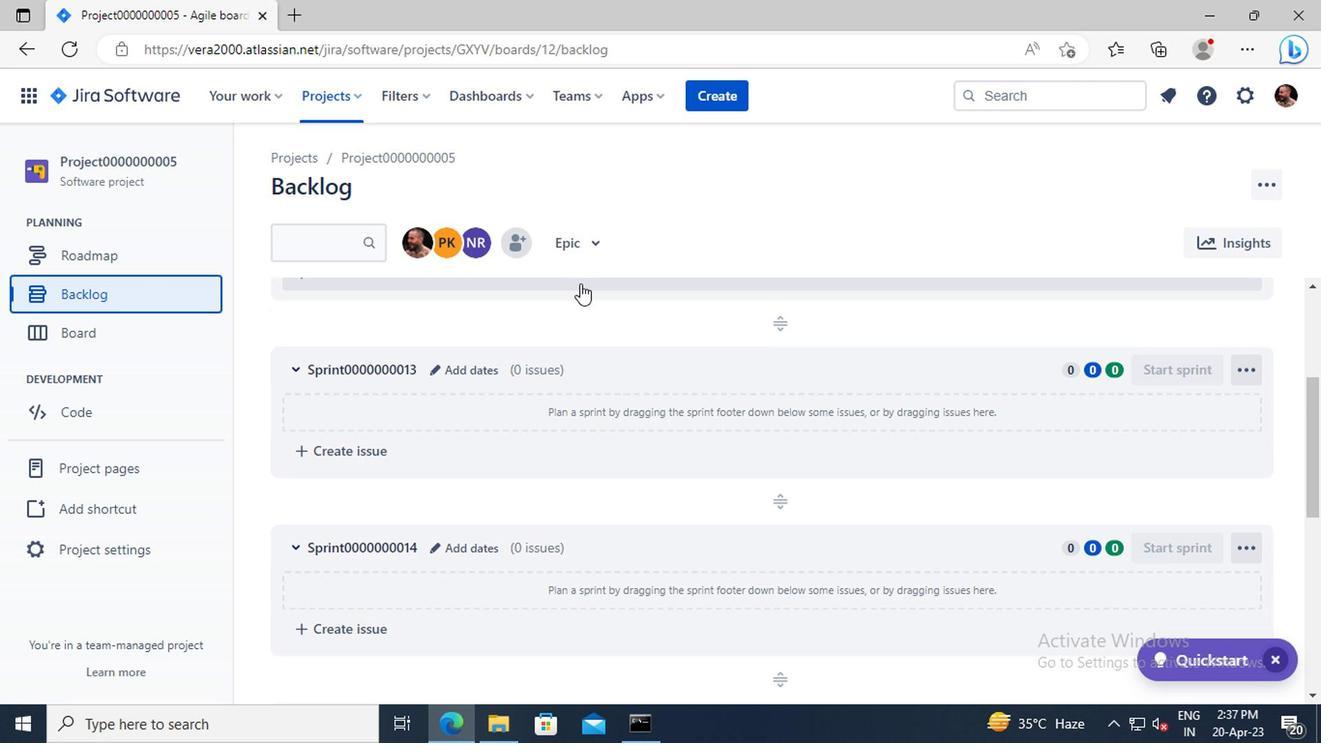 
Action: Mouse moved to (576, 315)
Screenshot: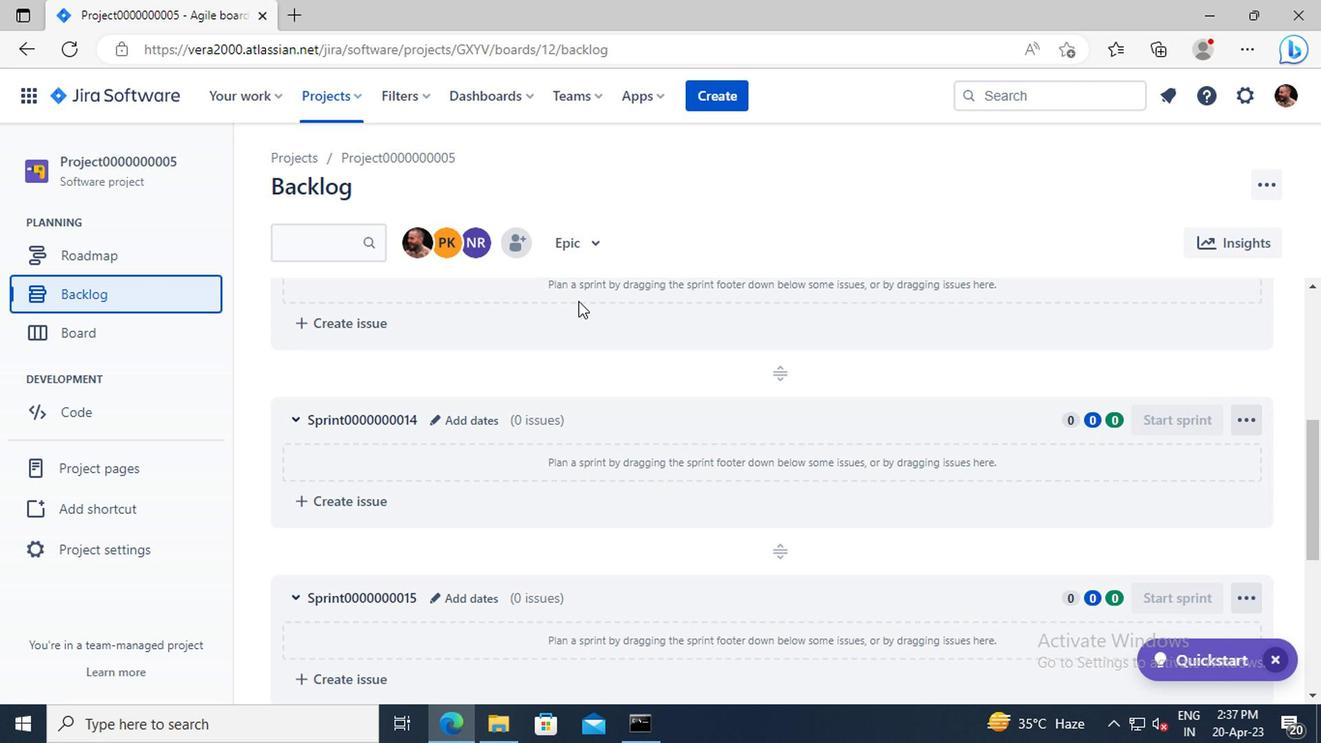
Action: Mouse scrolled (576, 313) with delta (0, -1)
Screenshot: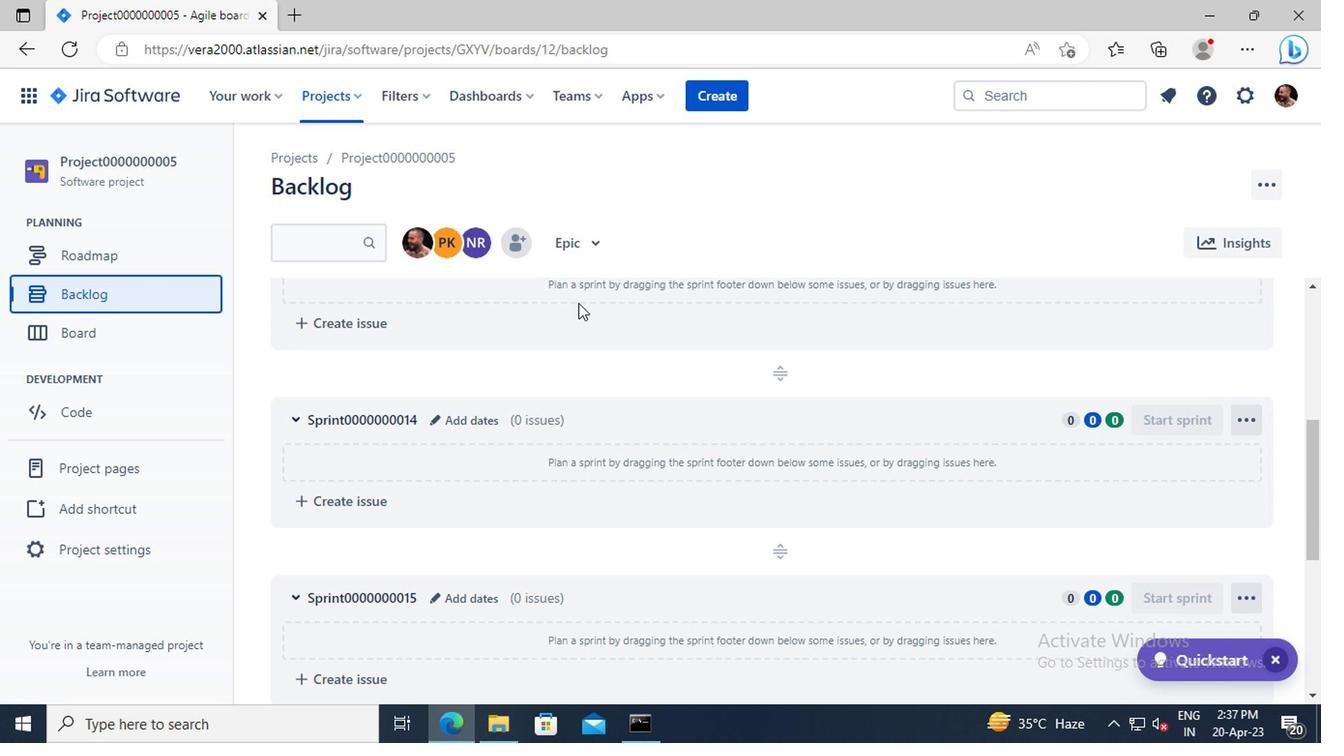 
Action: Mouse scrolled (576, 313) with delta (0, -1)
Screenshot: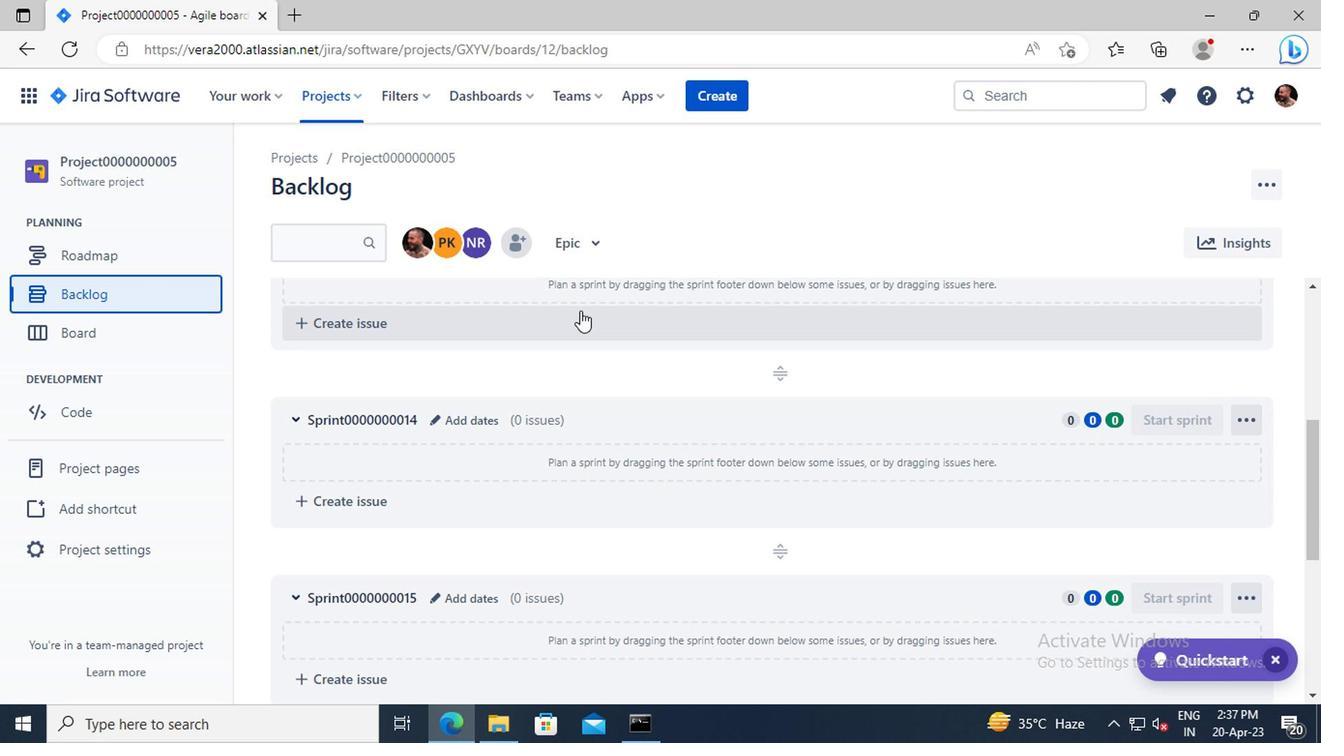 
Action: Mouse scrolled (576, 313) with delta (0, -1)
Screenshot: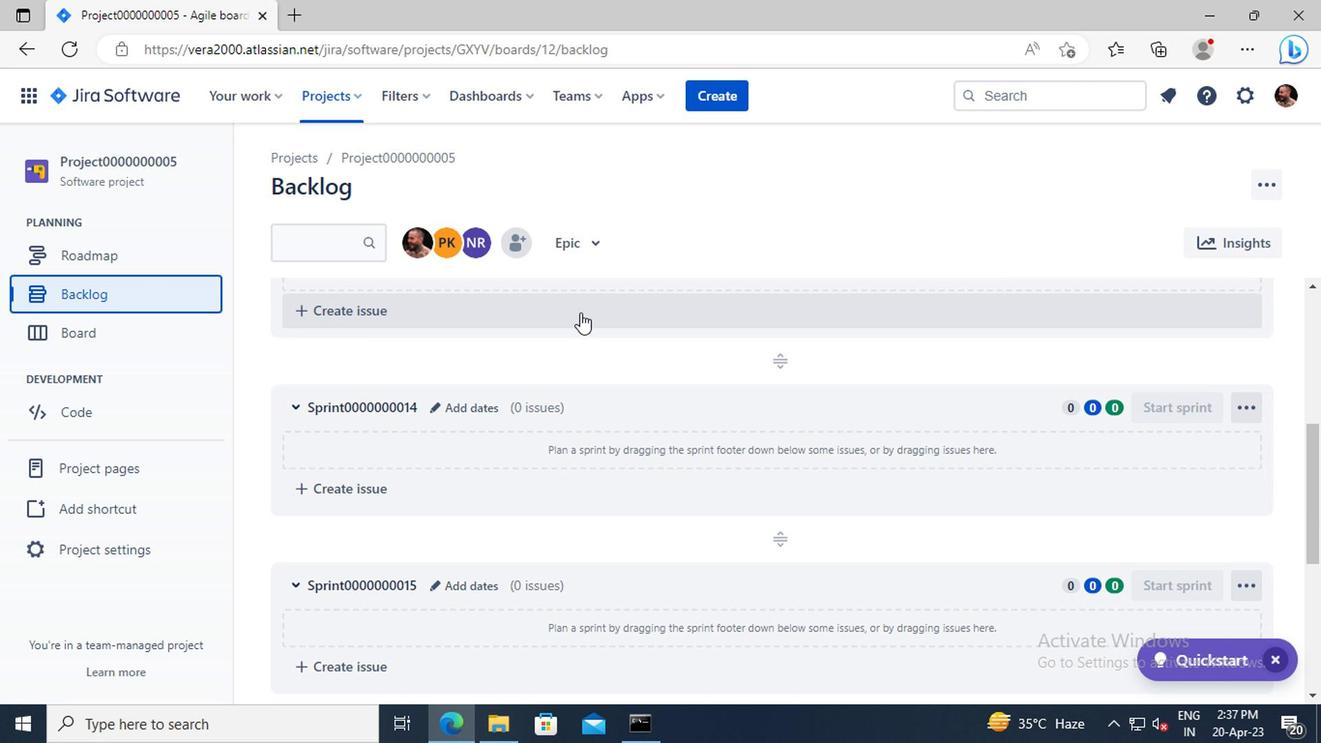 
Action: Mouse scrolled (576, 313) with delta (0, -1)
Screenshot: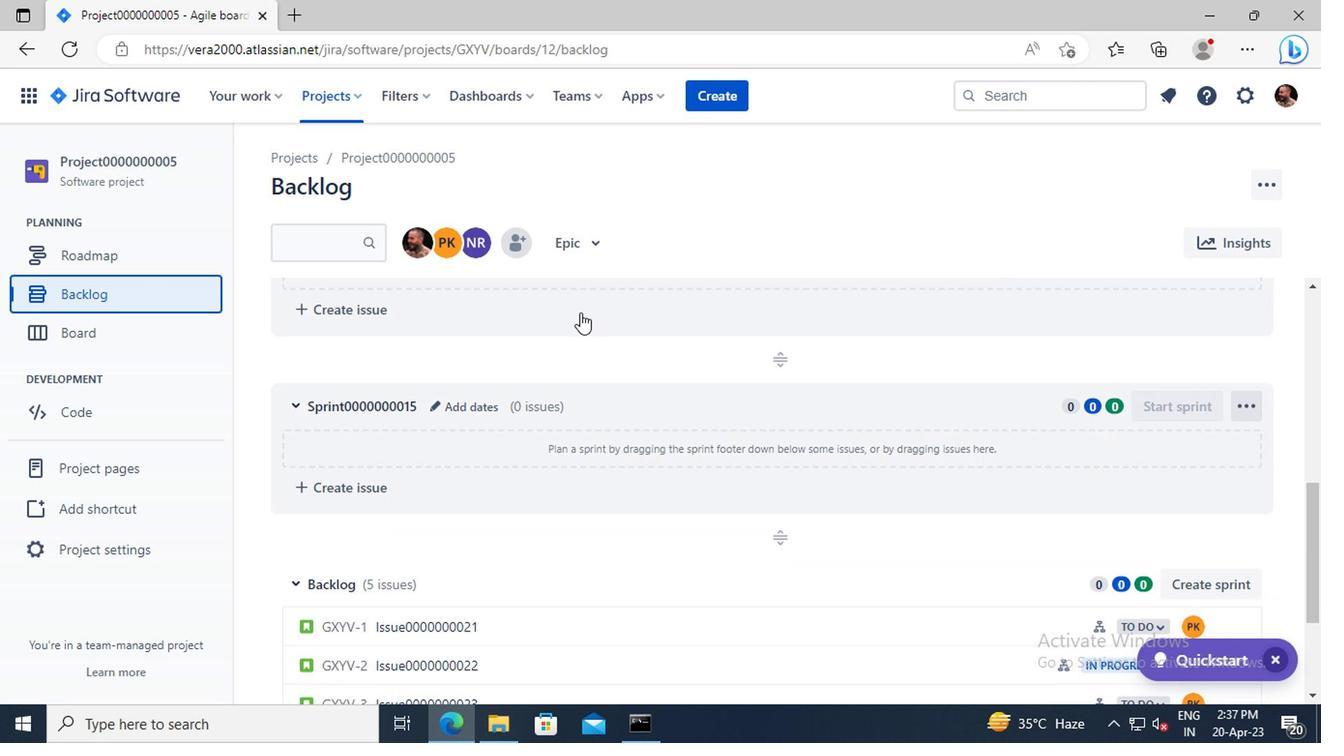 
Action: Mouse scrolled (576, 313) with delta (0, -1)
Screenshot: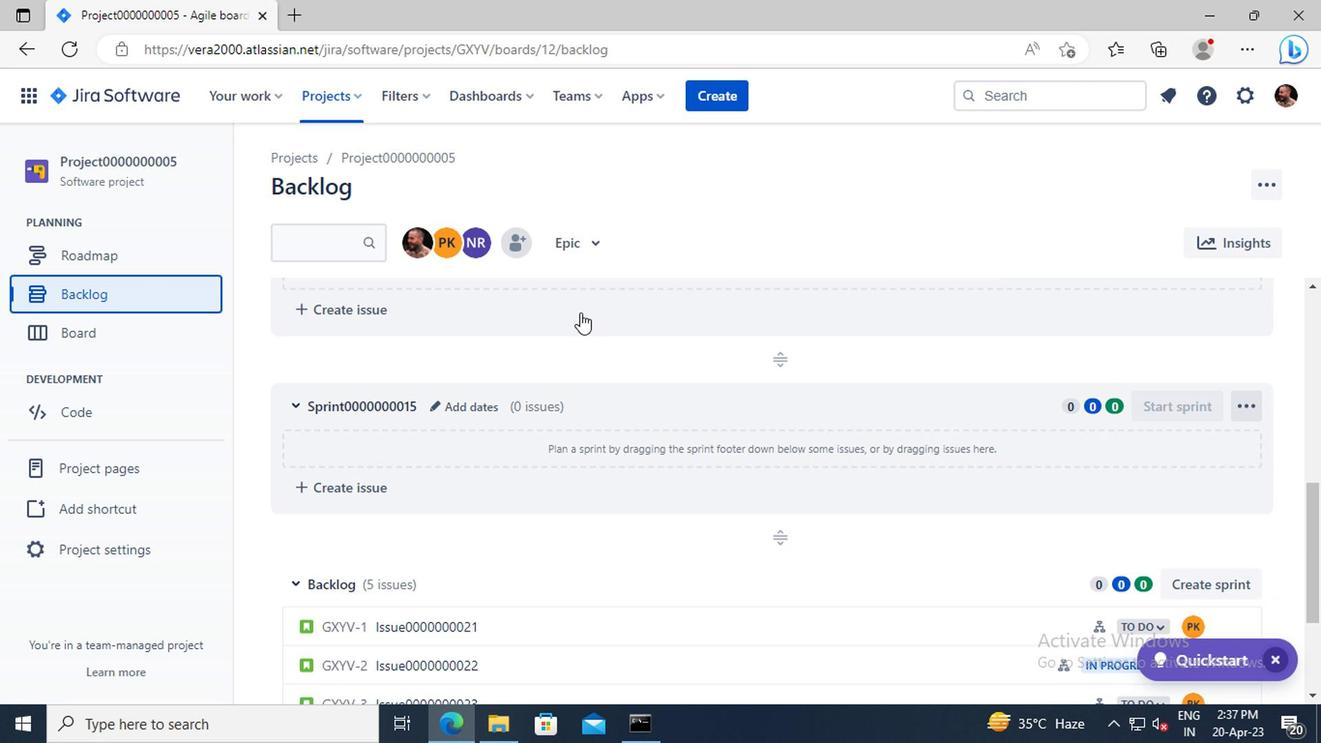 
Action: Mouse moved to (576, 315)
Screenshot: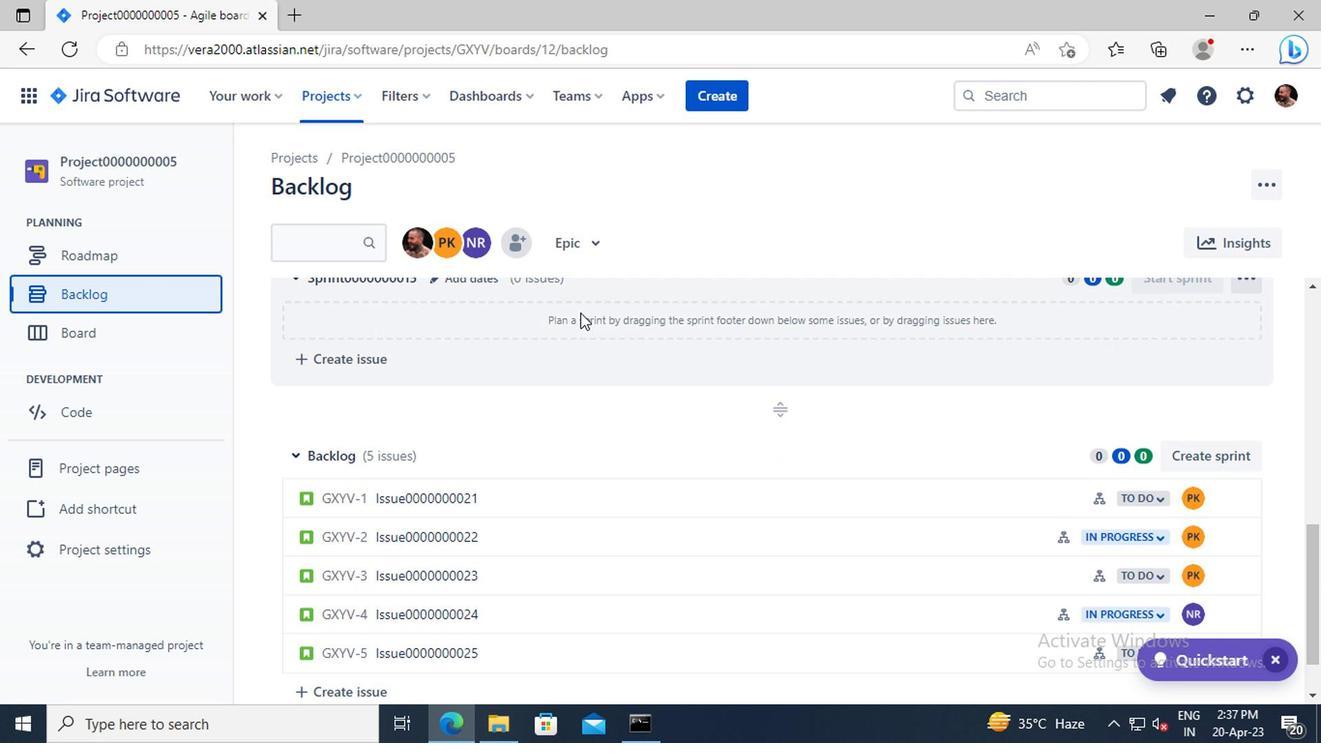 
Action: Mouse scrolled (576, 313) with delta (0, -1)
Screenshot: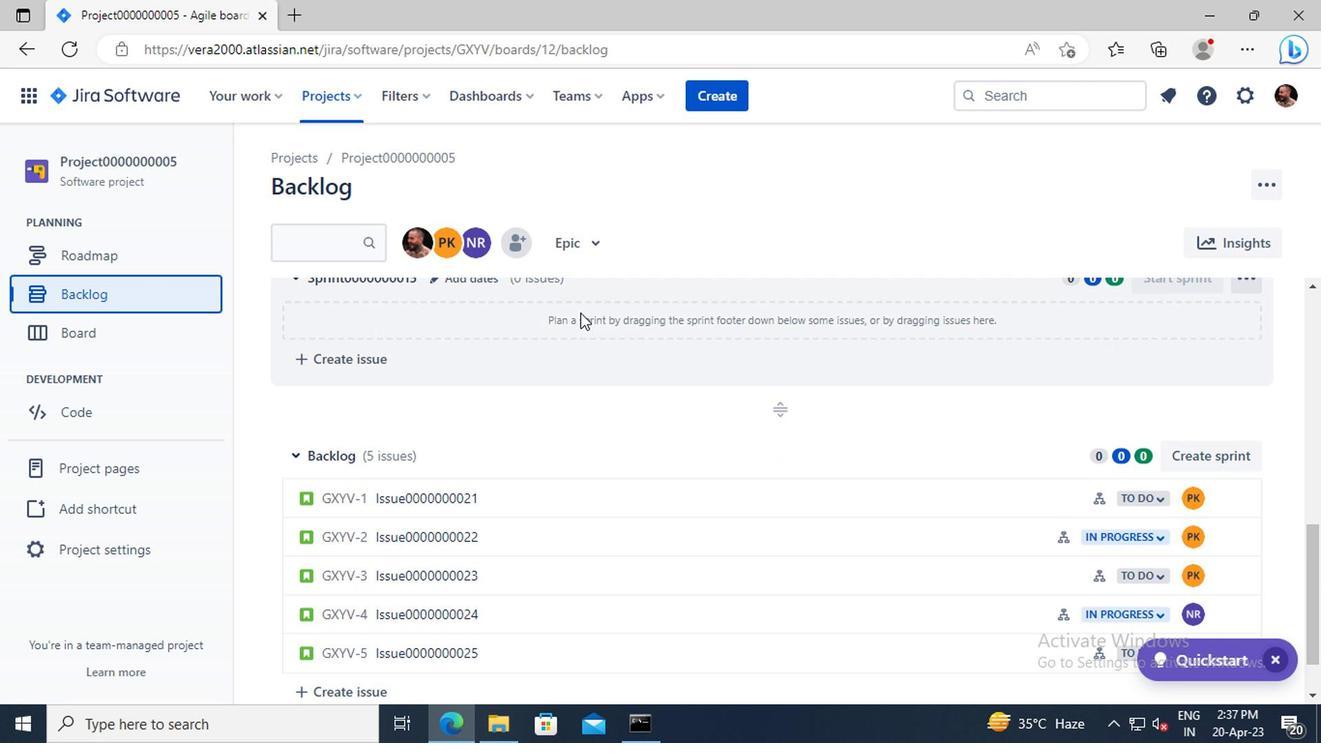 
Action: Mouse moved to (576, 315)
Screenshot: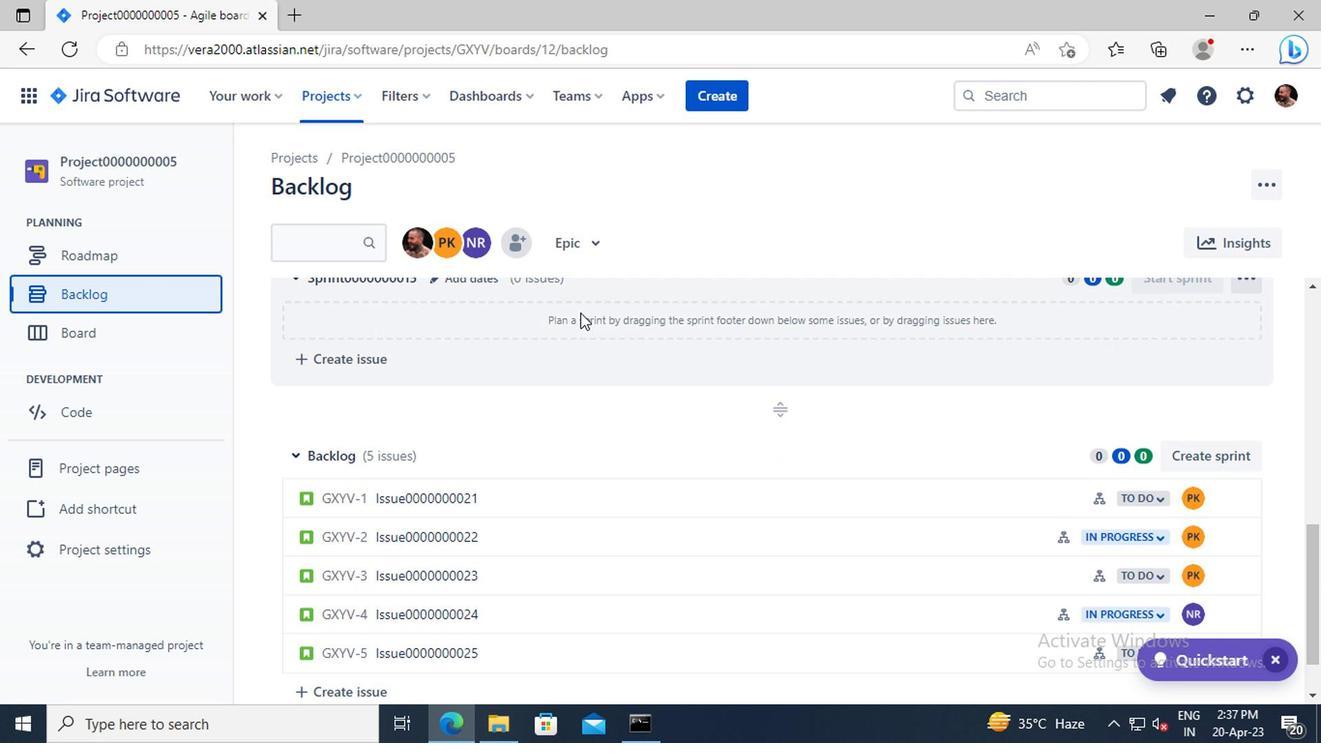 
Action: Mouse scrolled (576, 315) with delta (0, 0)
Screenshot: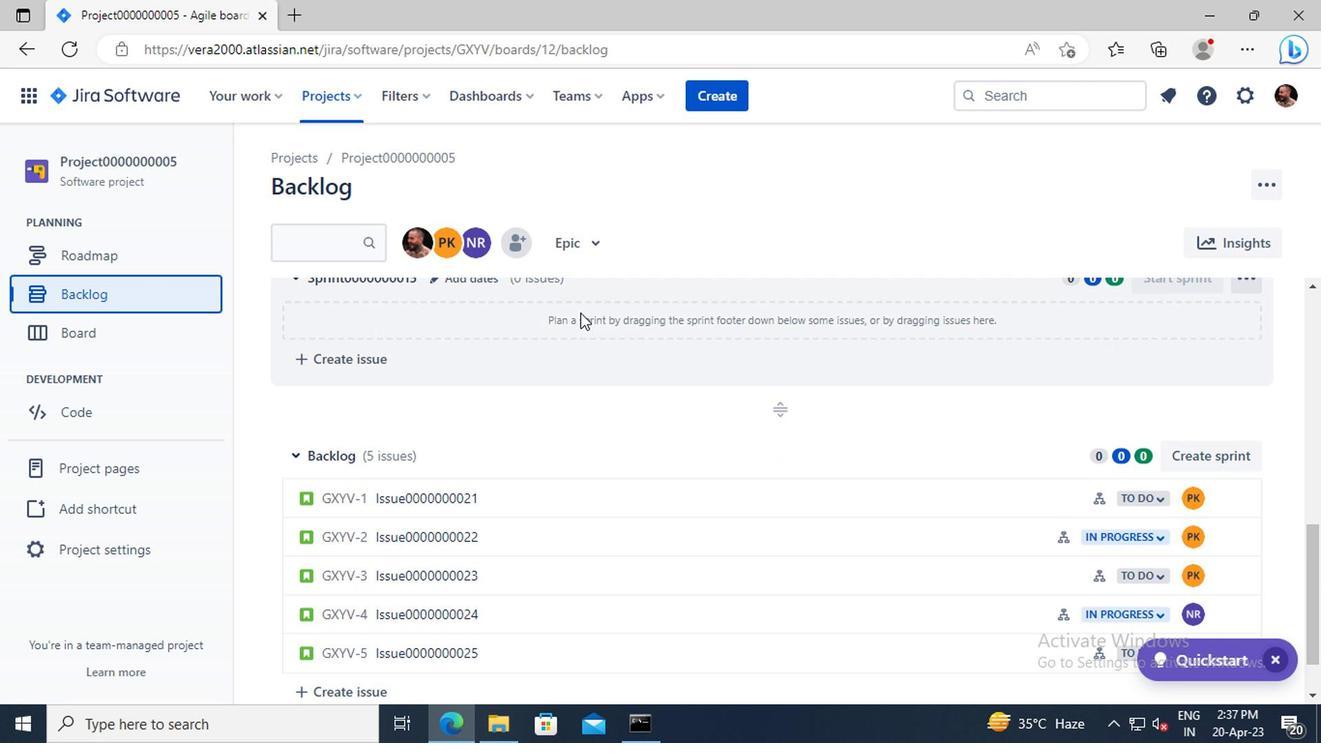 
Action: Mouse moved to (1221, 435)
Screenshot: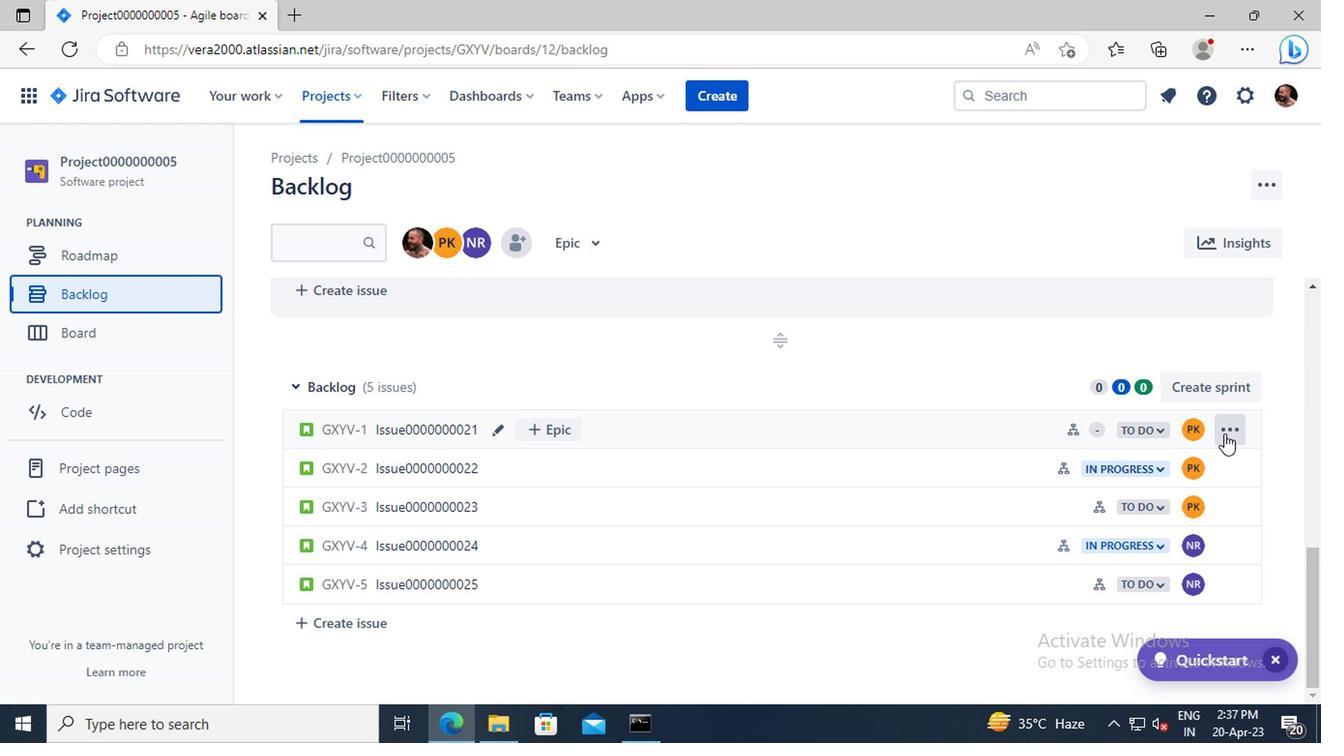 
Action: Mouse pressed left at (1221, 435)
Screenshot: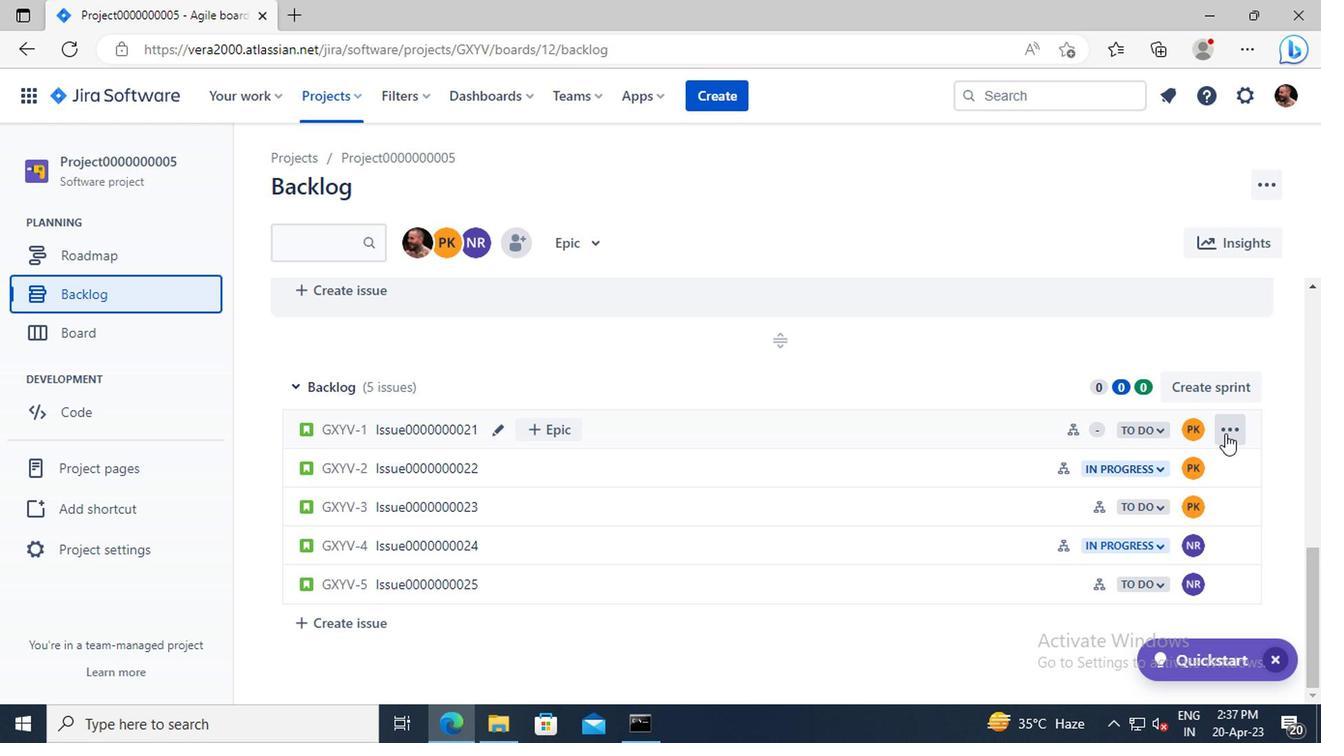 
Action: Mouse moved to (1183, 323)
Screenshot: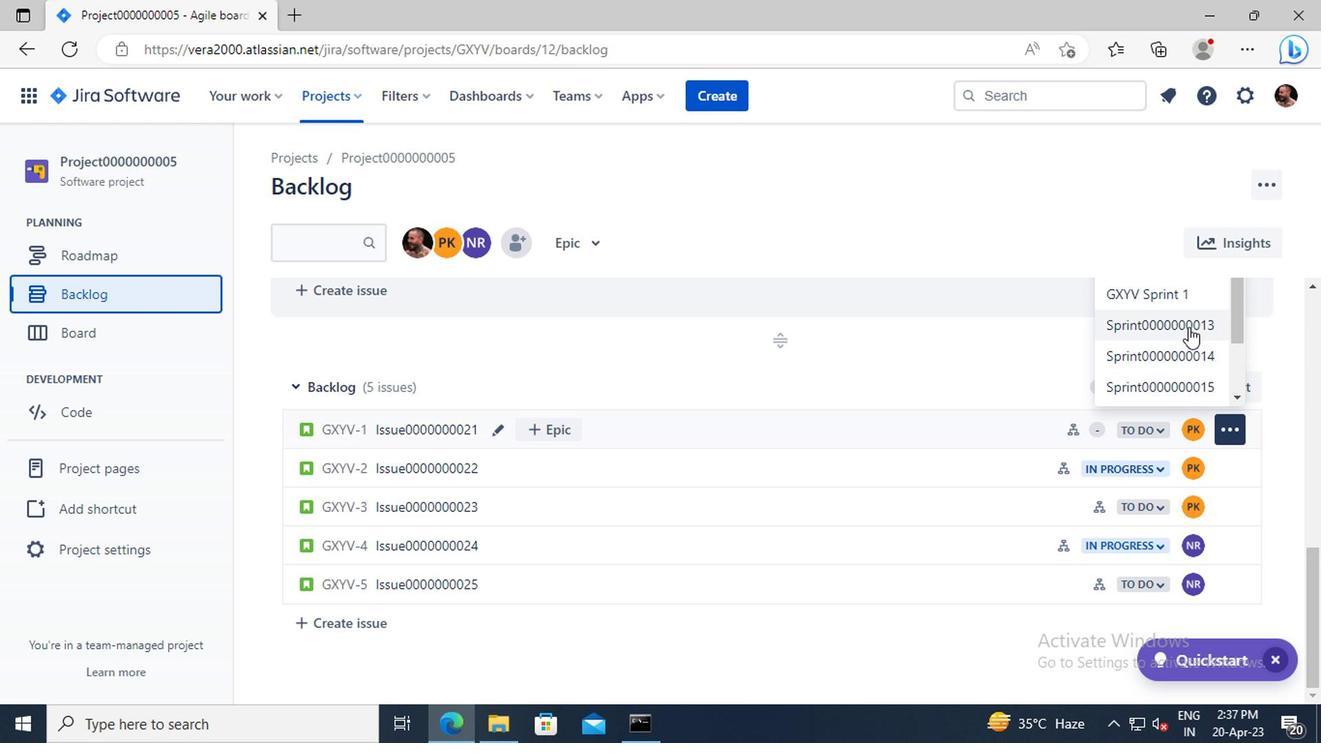 
Action: Mouse pressed left at (1183, 323)
Screenshot: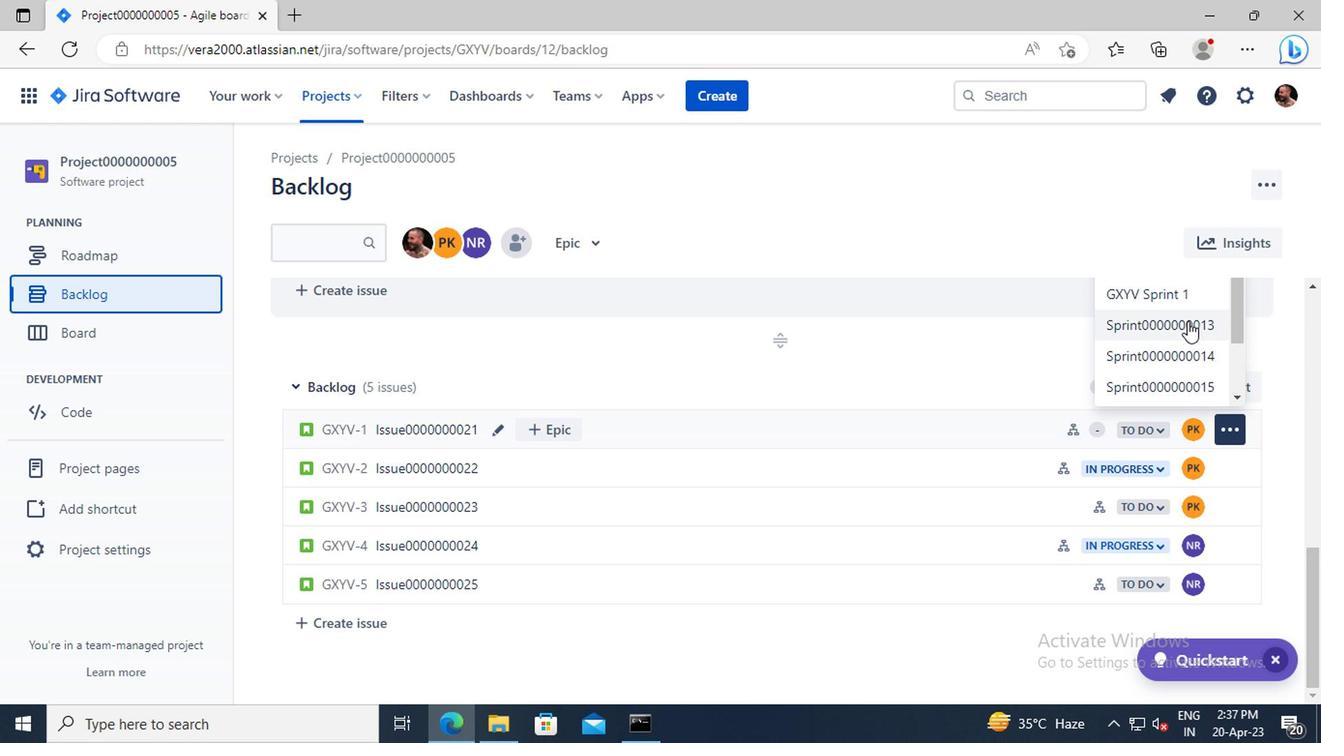 
Action: Mouse moved to (1225, 468)
Screenshot: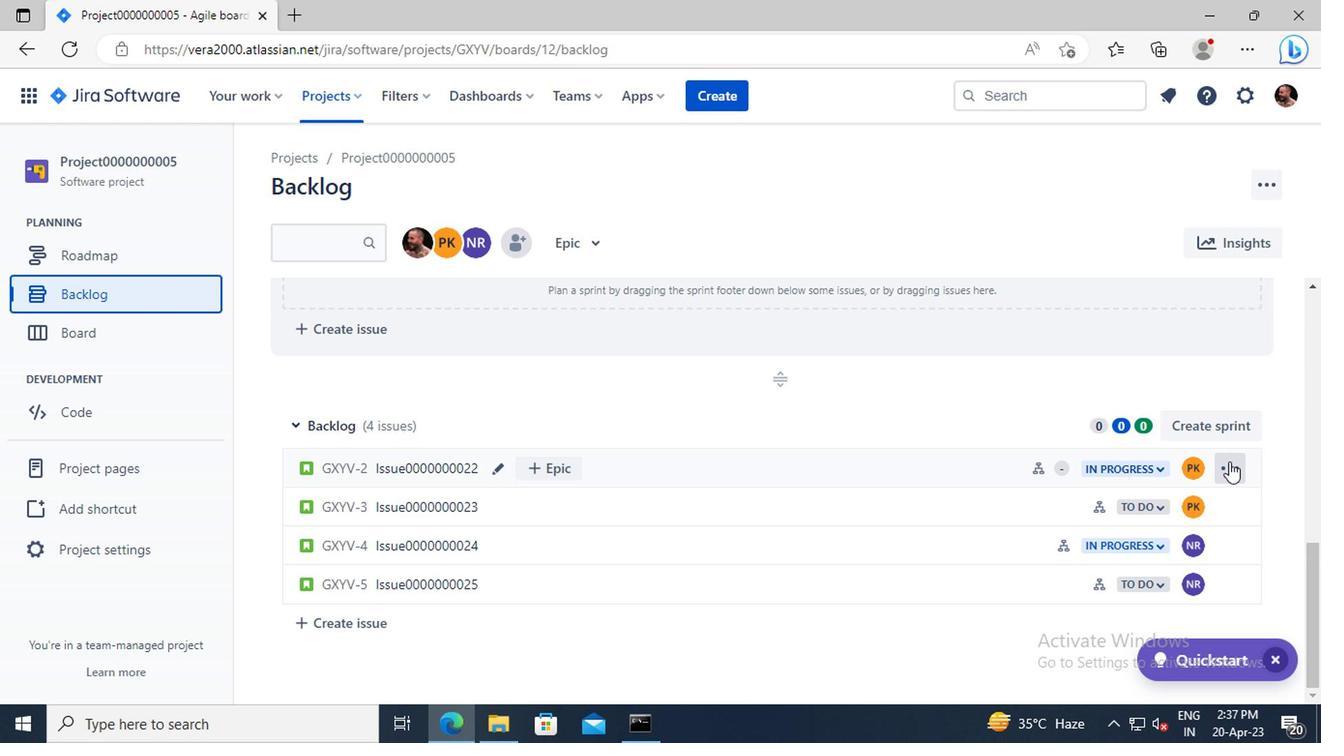 
Action: Mouse pressed left at (1225, 468)
Screenshot: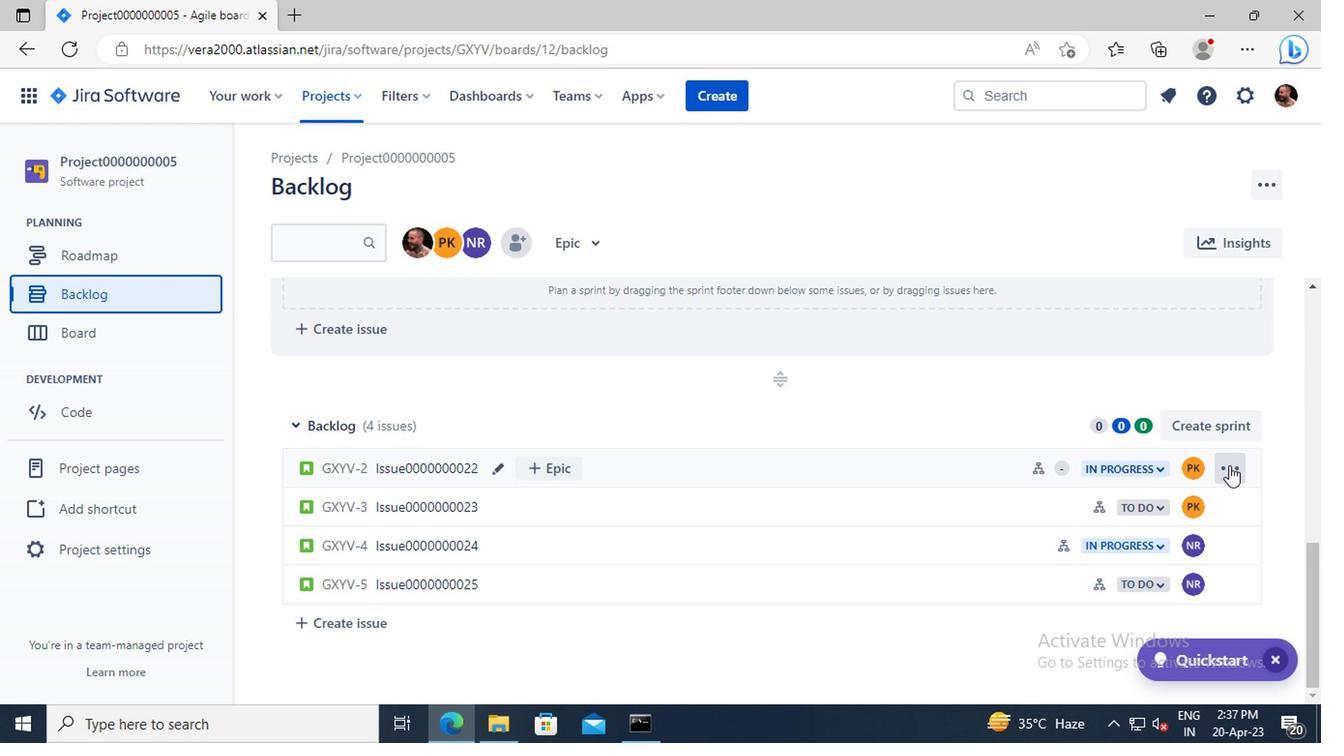 
Action: Mouse moved to (1189, 363)
Screenshot: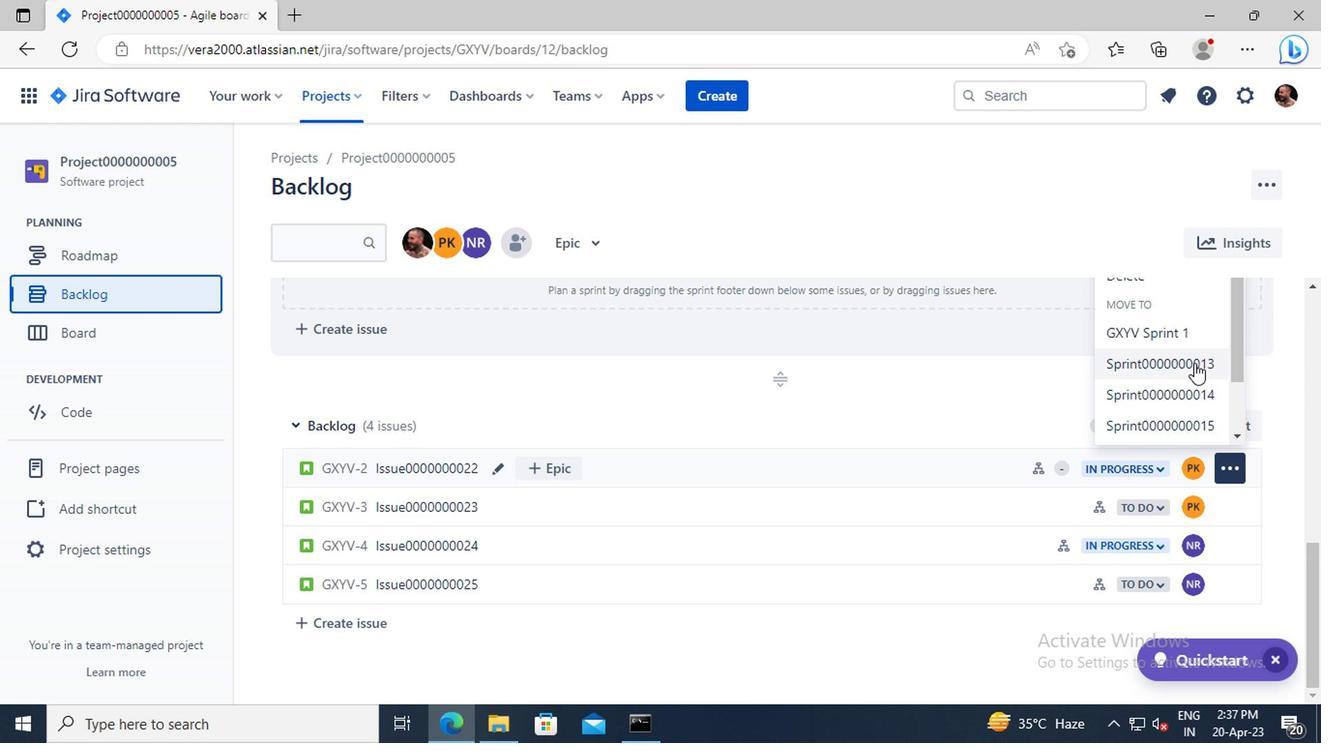 
Action: Mouse pressed left at (1189, 363)
Screenshot: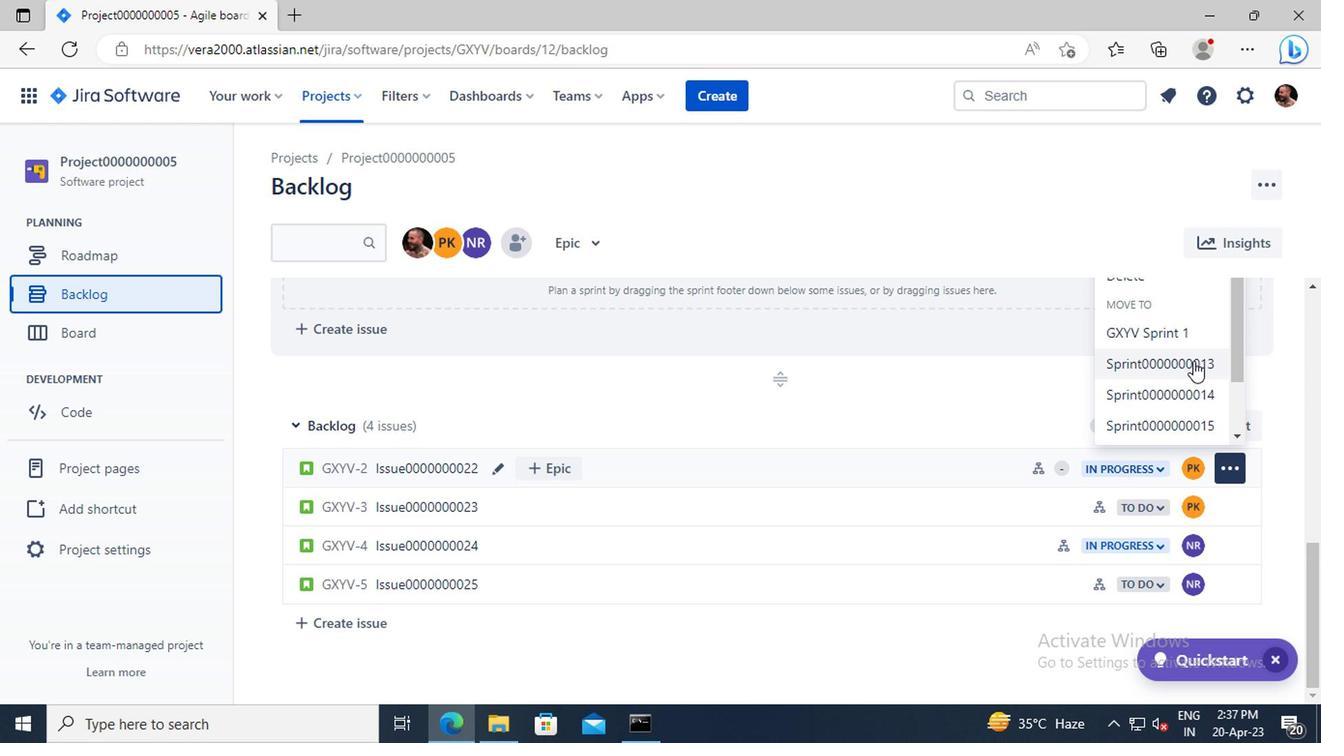 
Action: Mouse moved to (1228, 506)
Screenshot: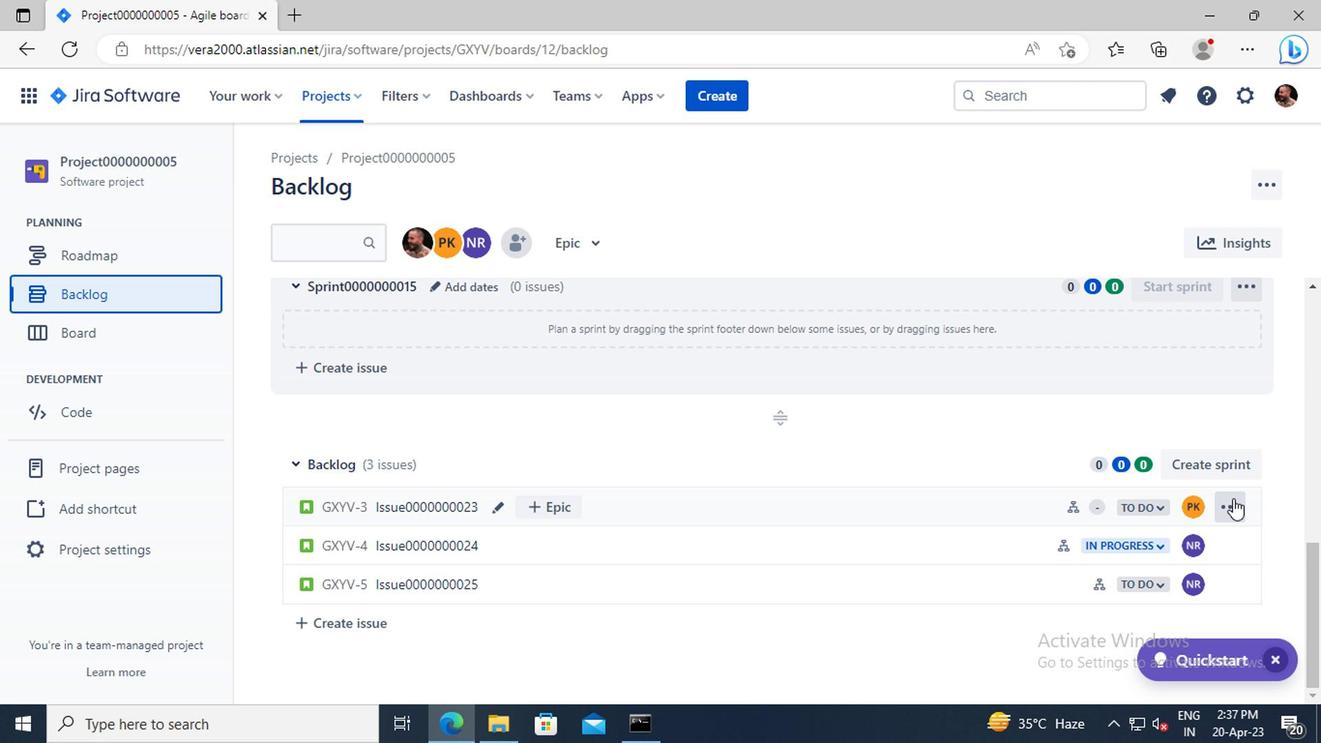 
Action: Mouse pressed left at (1228, 506)
Screenshot: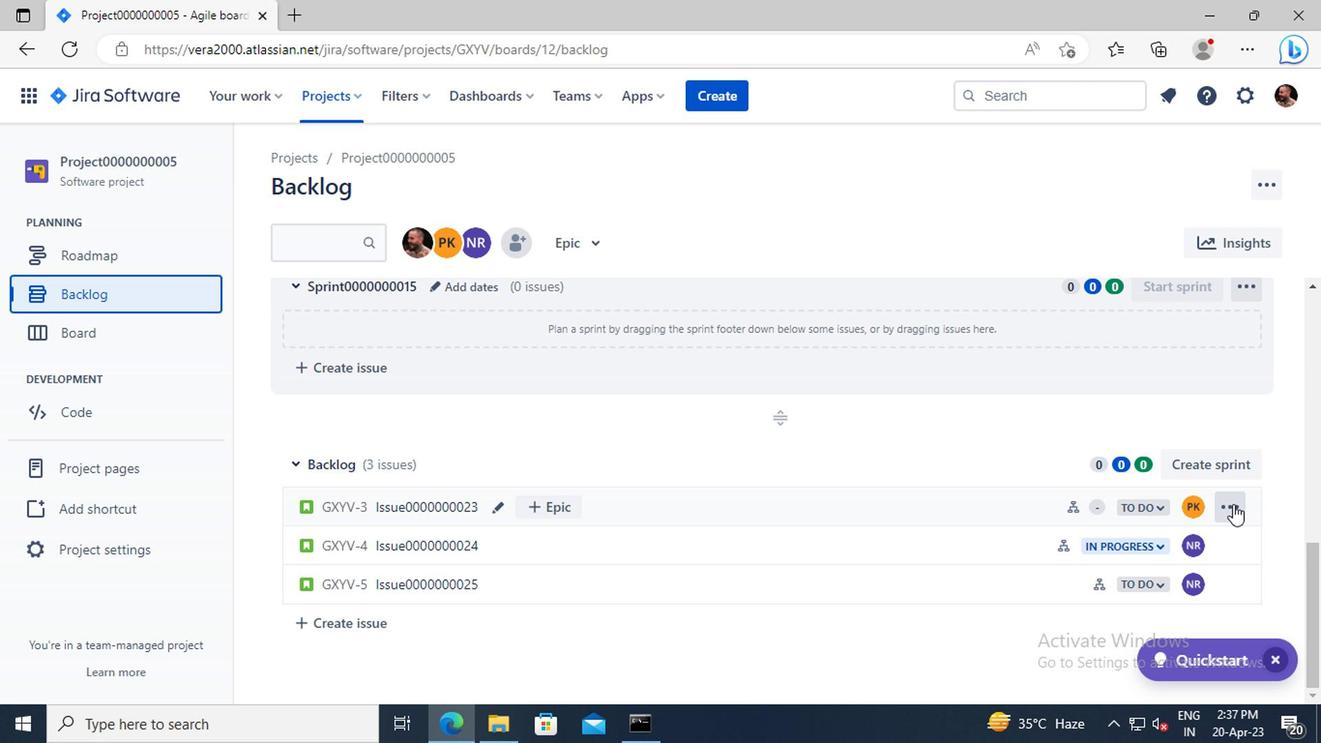 
Action: Mouse moved to (1178, 435)
Screenshot: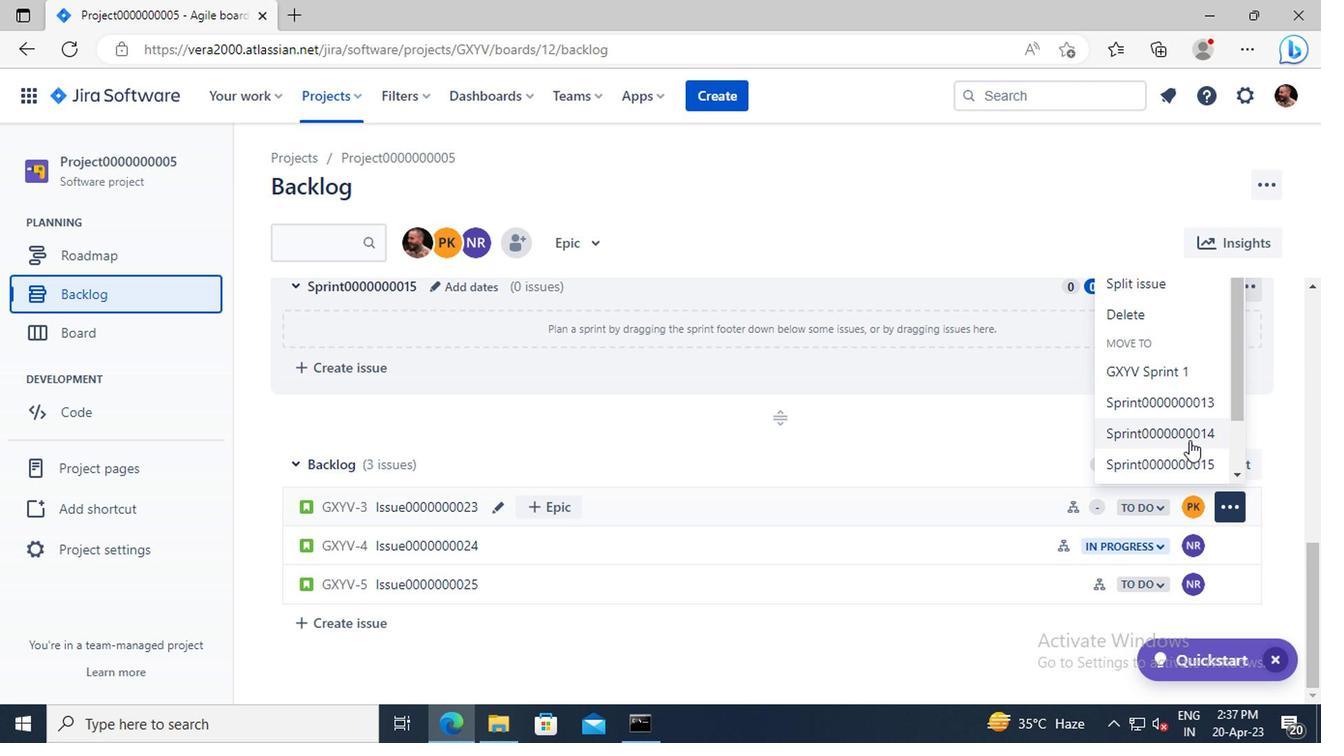 
Action: Mouse pressed left at (1178, 435)
Screenshot: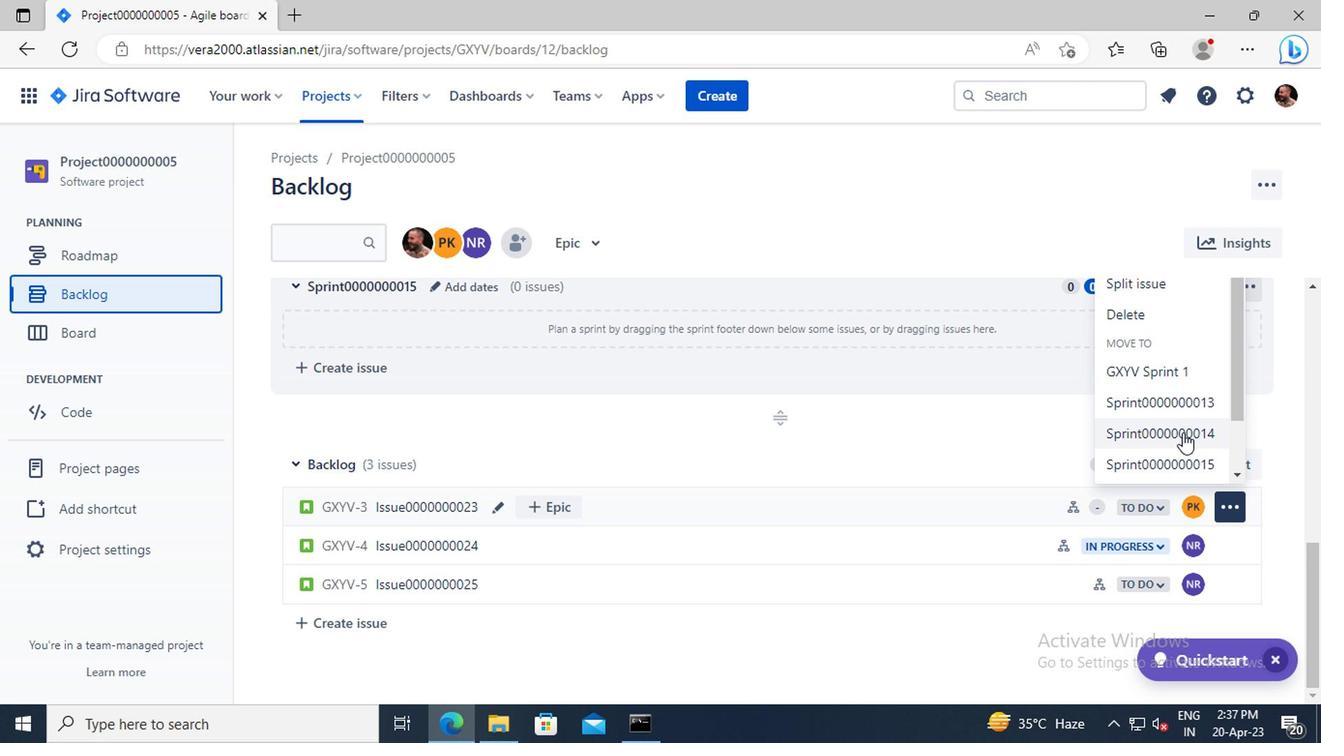 
